 Task: Find connections with filter location Bad Dürkheim with filter topic #nowhiringwith filter profile language Spanish with filter current company Tata Consultancy Services – UK & Europe with filter school MGUniversity with filter industry Pension Funds with filter service category Packaging Design with filter keywords title Restaurant Manager
Action: Mouse moved to (563, 72)
Screenshot: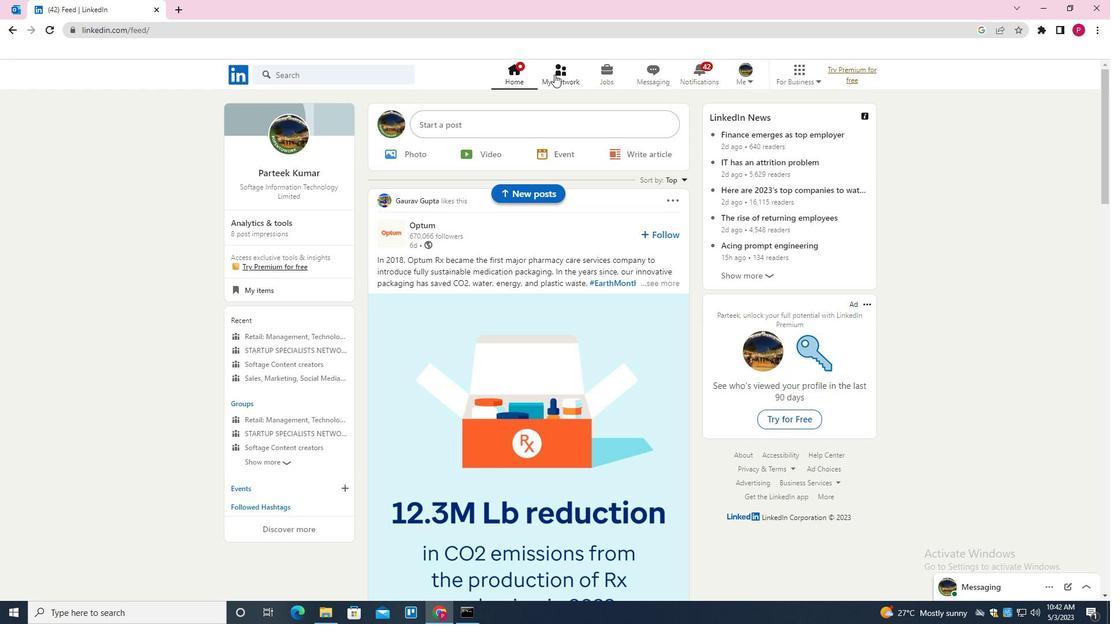 
Action: Mouse pressed left at (563, 72)
Screenshot: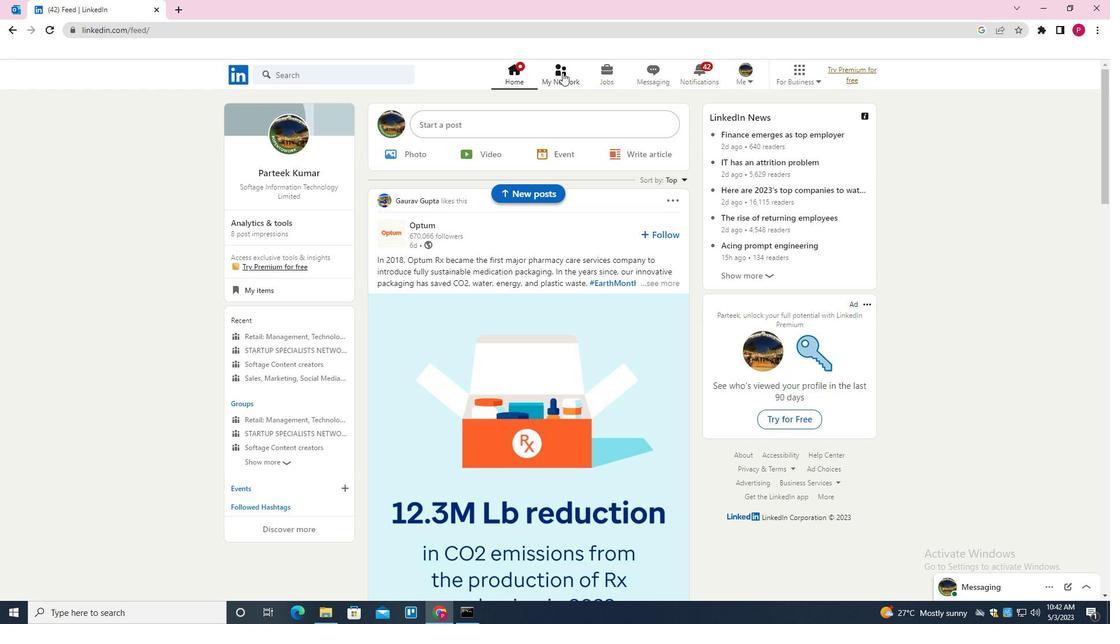 
Action: Mouse moved to (355, 137)
Screenshot: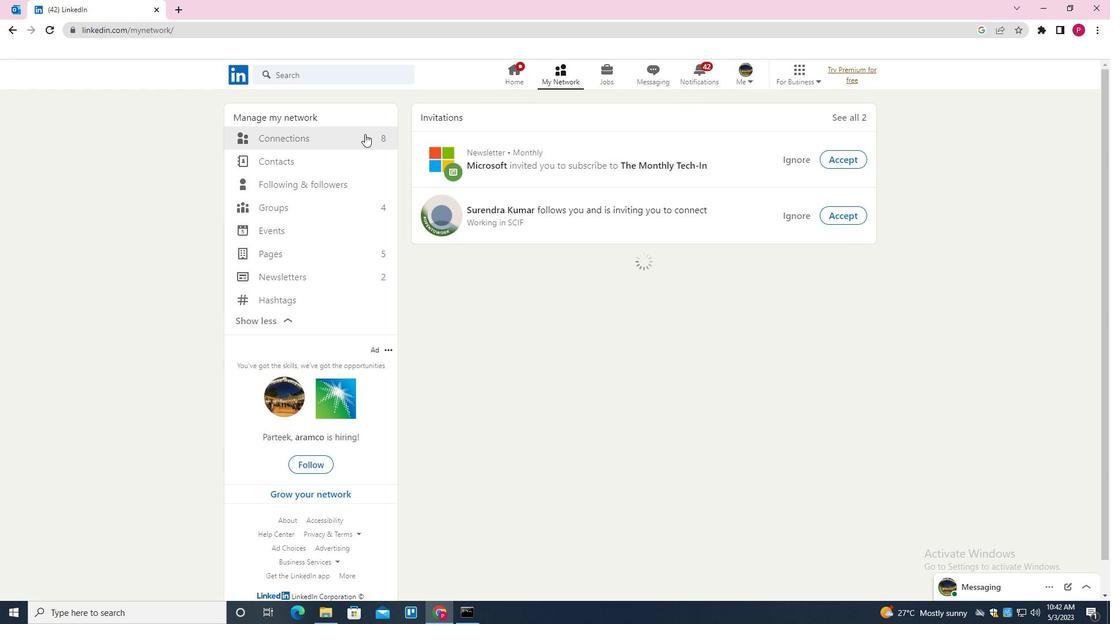 
Action: Mouse pressed left at (355, 137)
Screenshot: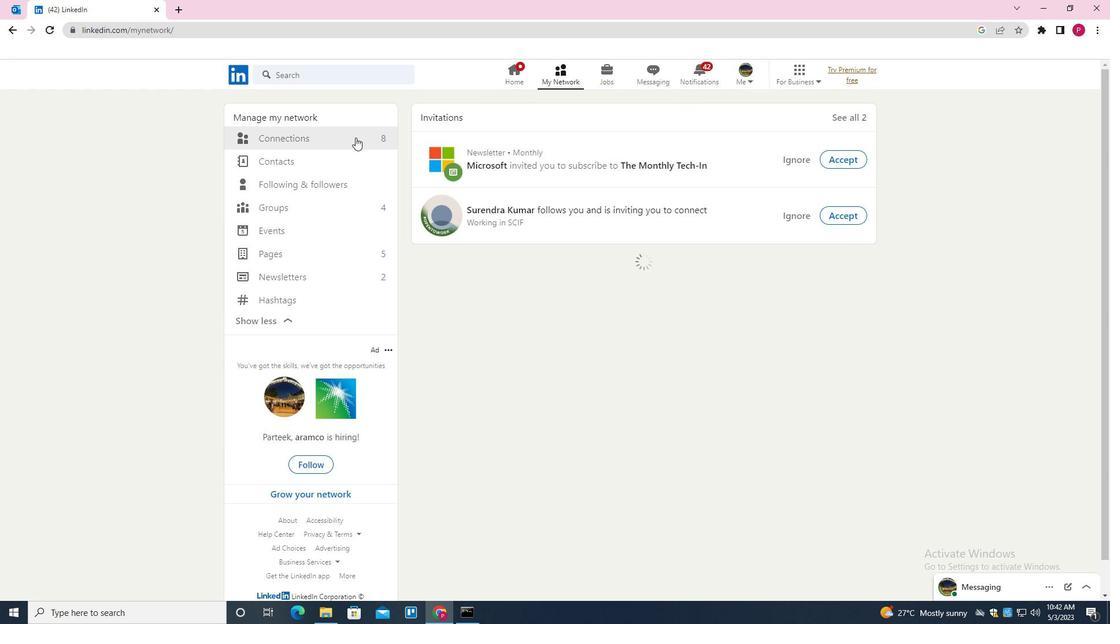 
Action: Mouse moved to (623, 141)
Screenshot: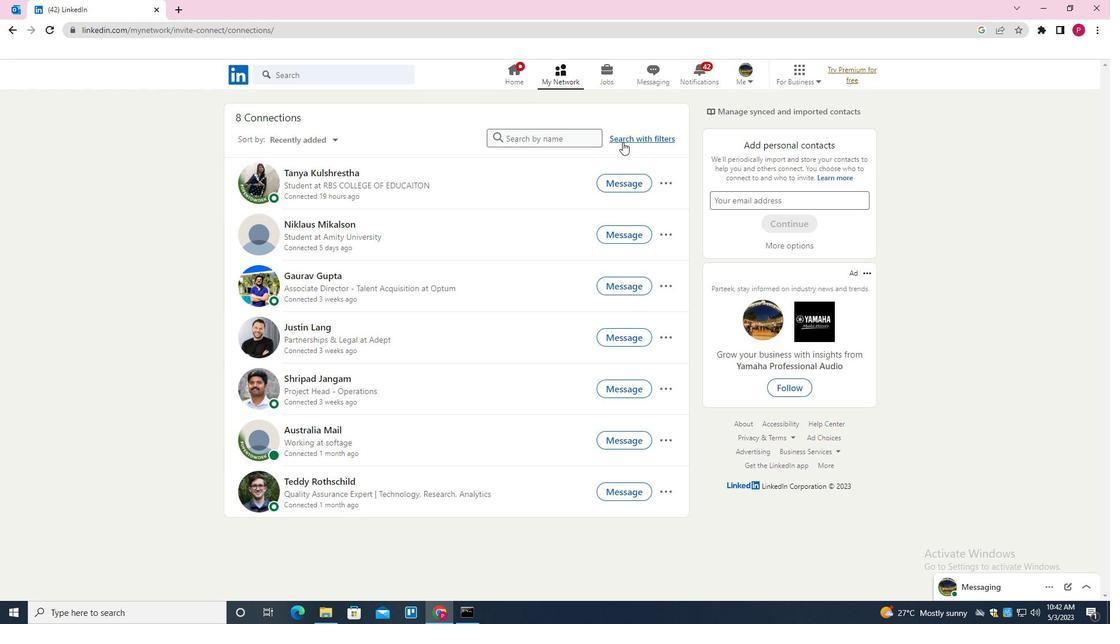 
Action: Mouse pressed left at (623, 141)
Screenshot: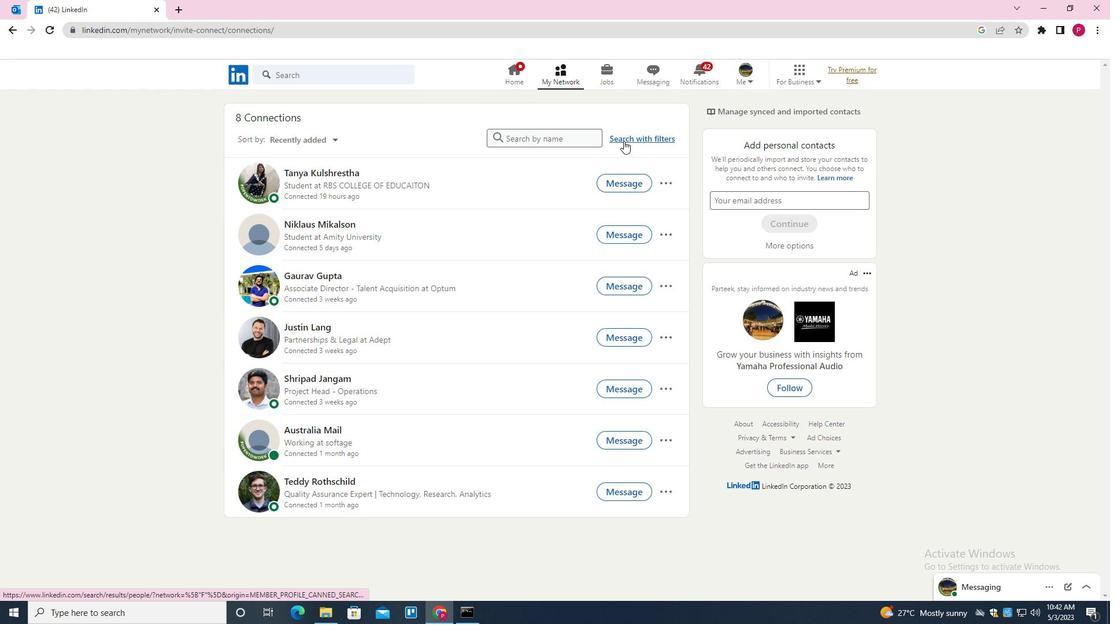 
Action: Mouse moved to (588, 106)
Screenshot: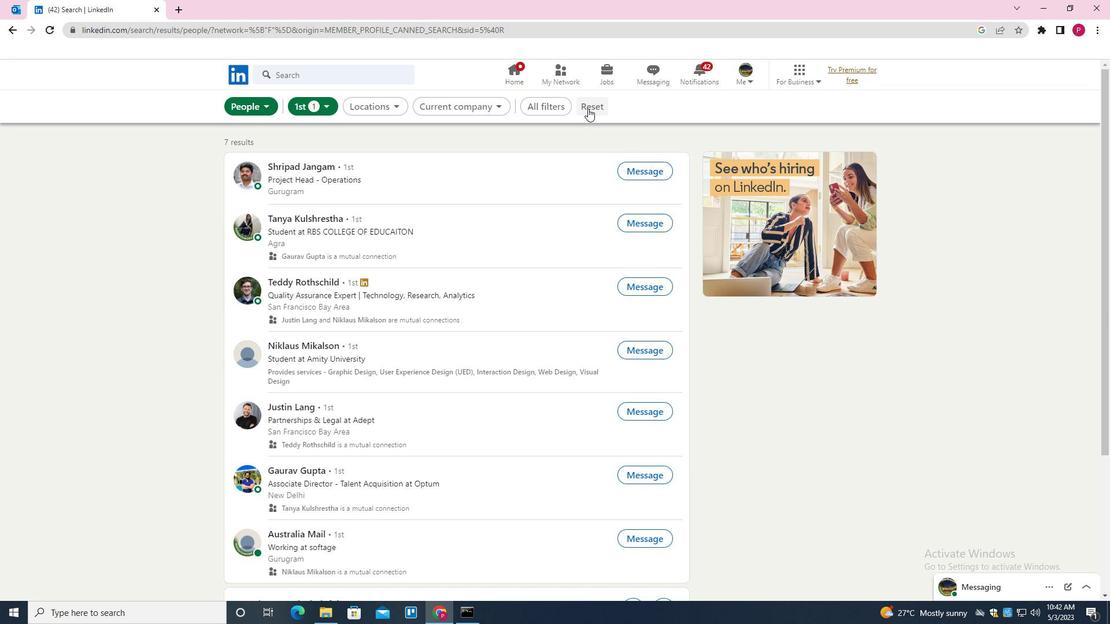 
Action: Mouse pressed left at (588, 106)
Screenshot: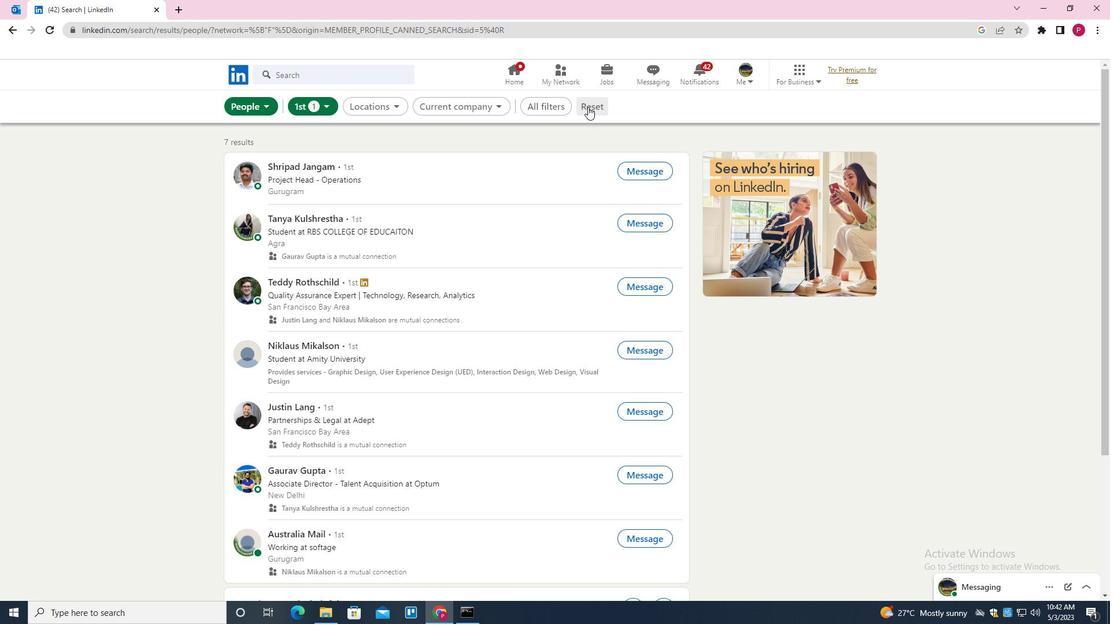 
Action: Mouse moved to (584, 108)
Screenshot: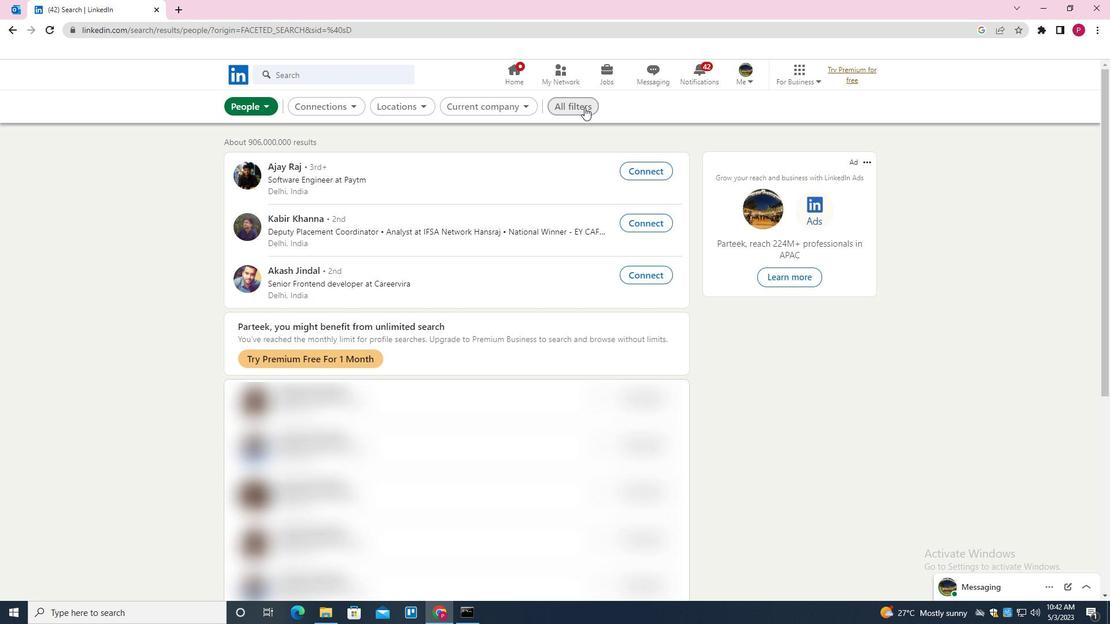 
Action: Mouse pressed left at (584, 108)
Screenshot: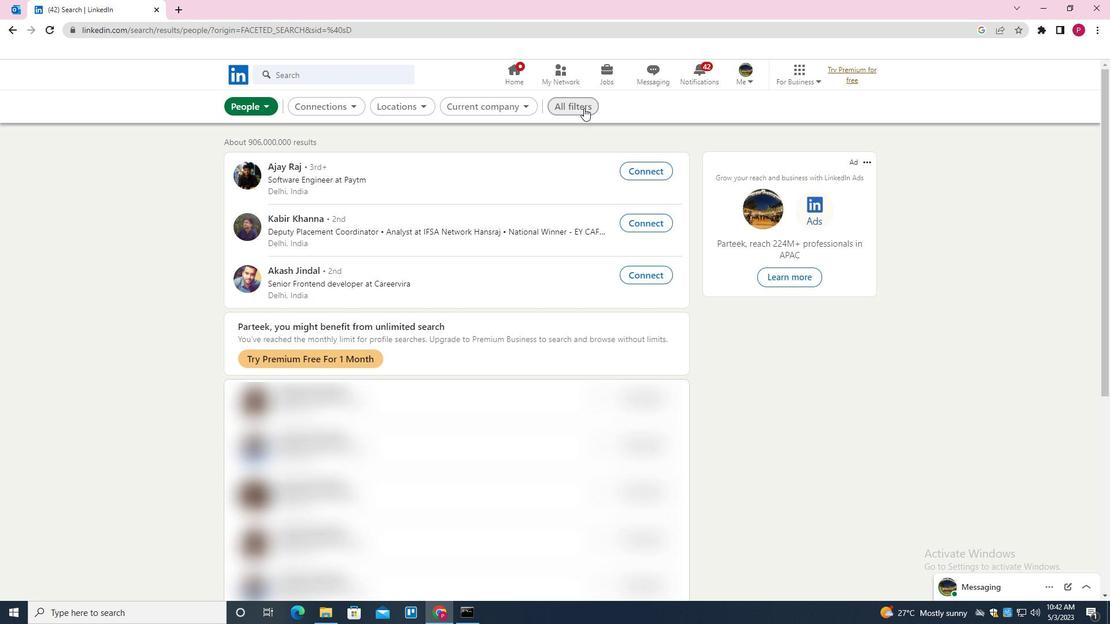 
Action: Mouse moved to (884, 227)
Screenshot: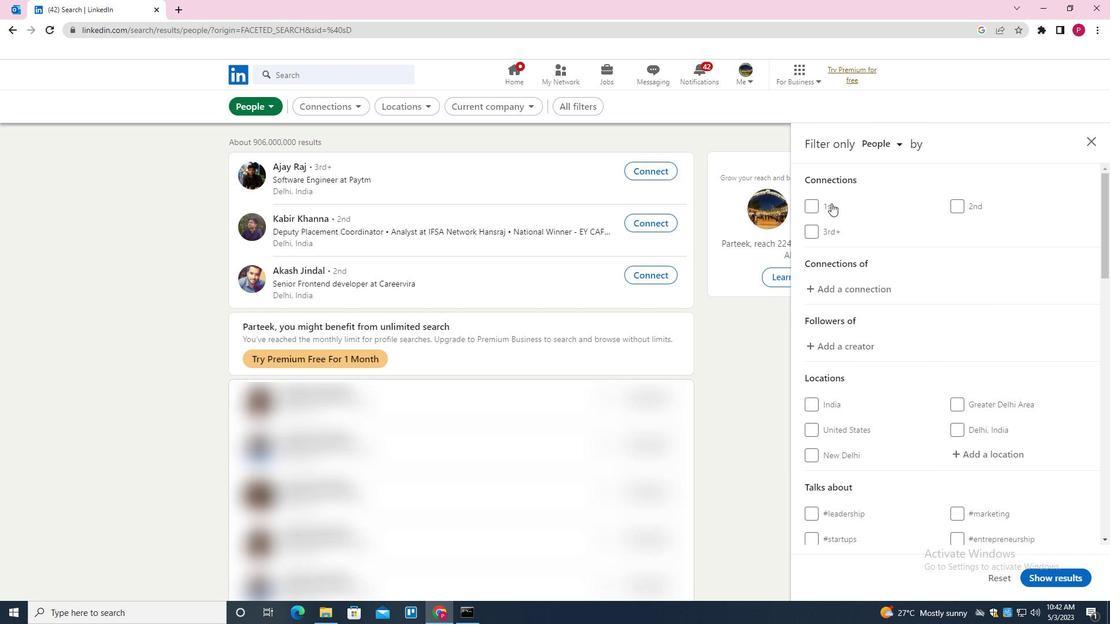 
Action: Mouse scrolled (884, 226) with delta (0, 0)
Screenshot: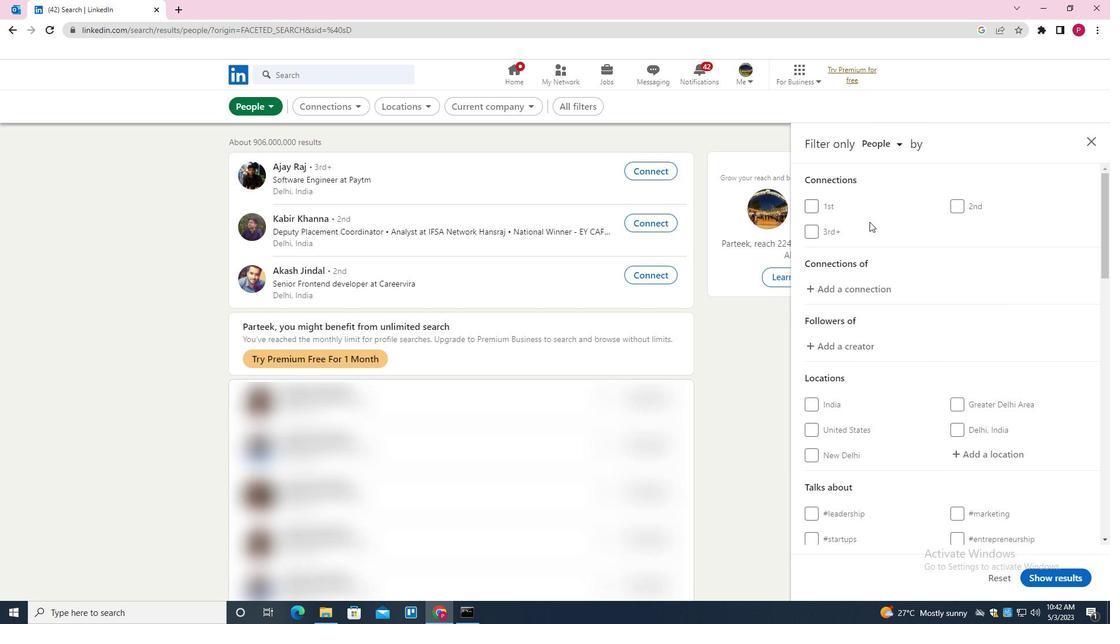 
Action: Mouse moved to (885, 228)
Screenshot: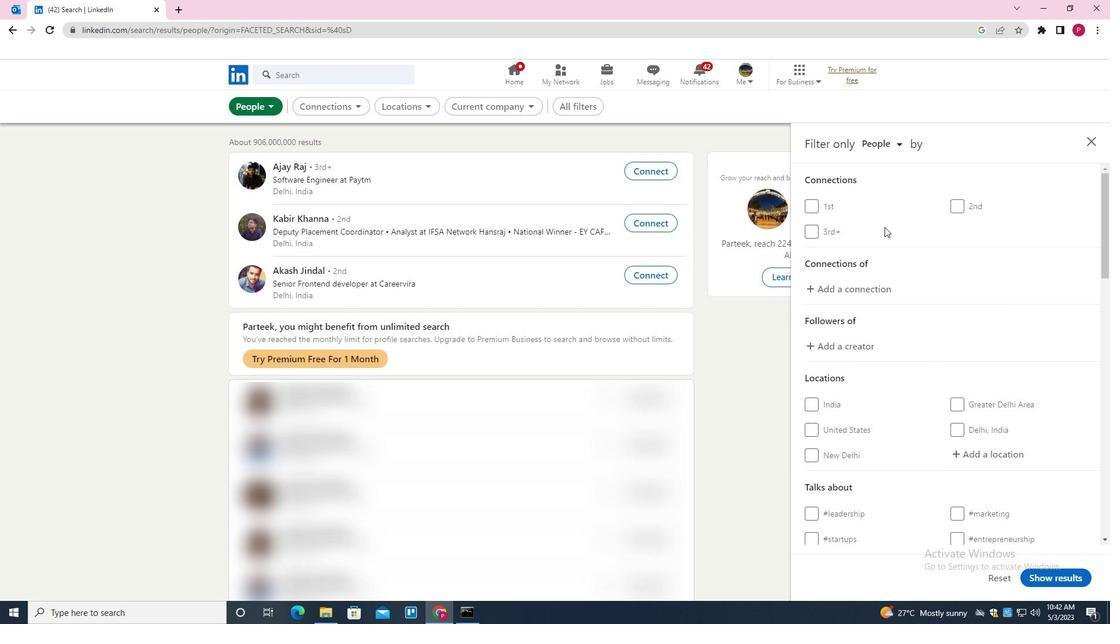 
Action: Mouse scrolled (885, 228) with delta (0, 0)
Screenshot: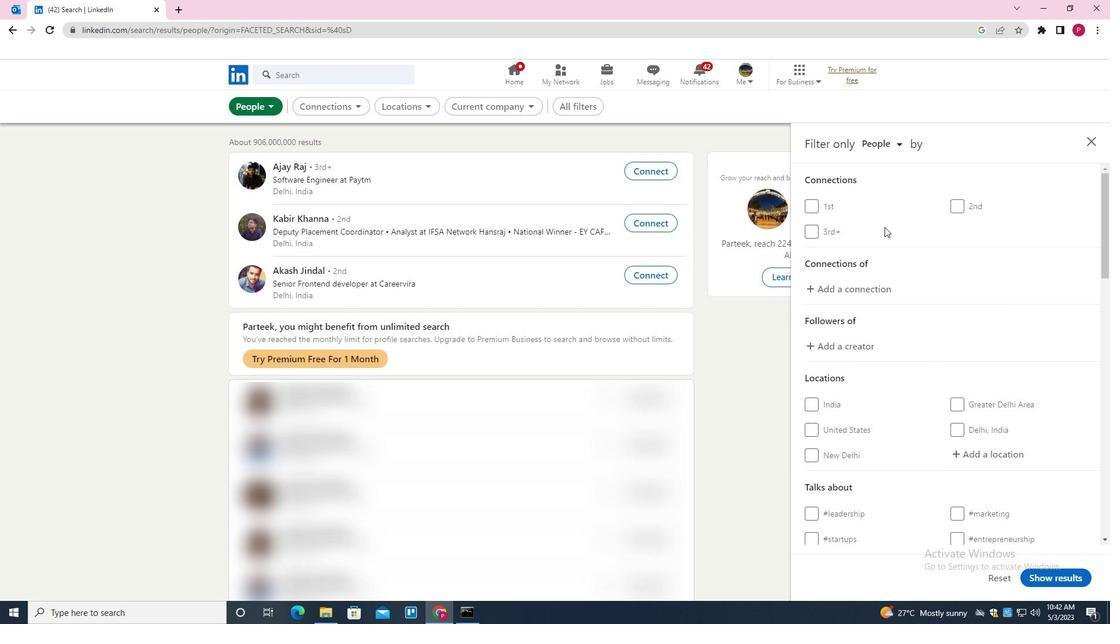 
Action: Mouse moved to (984, 340)
Screenshot: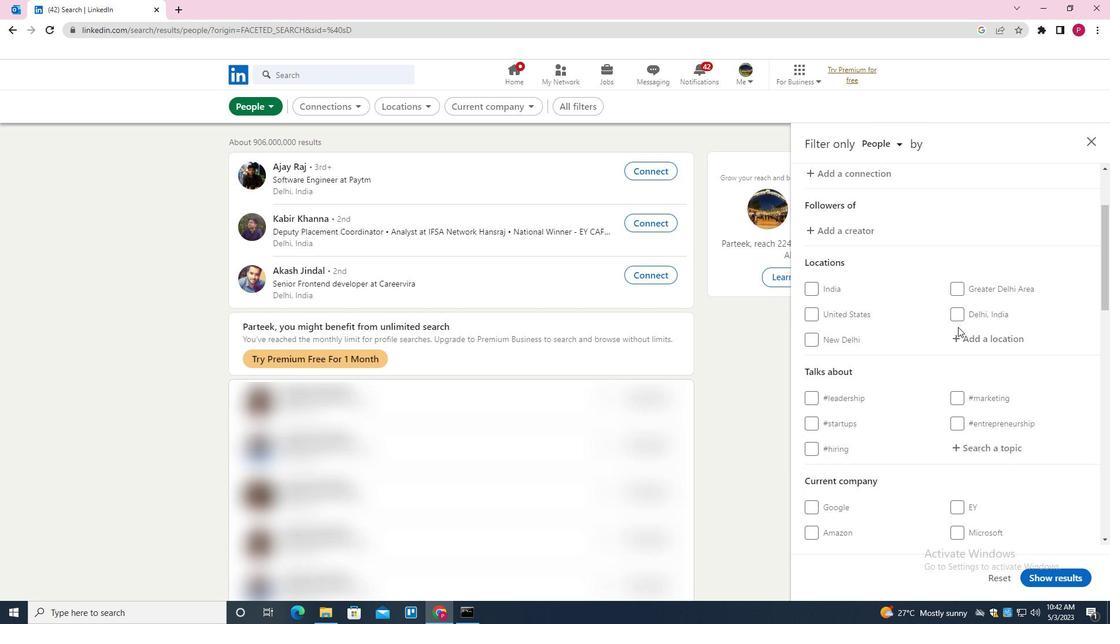 
Action: Mouse pressed left at (984, 340)
Screenshot: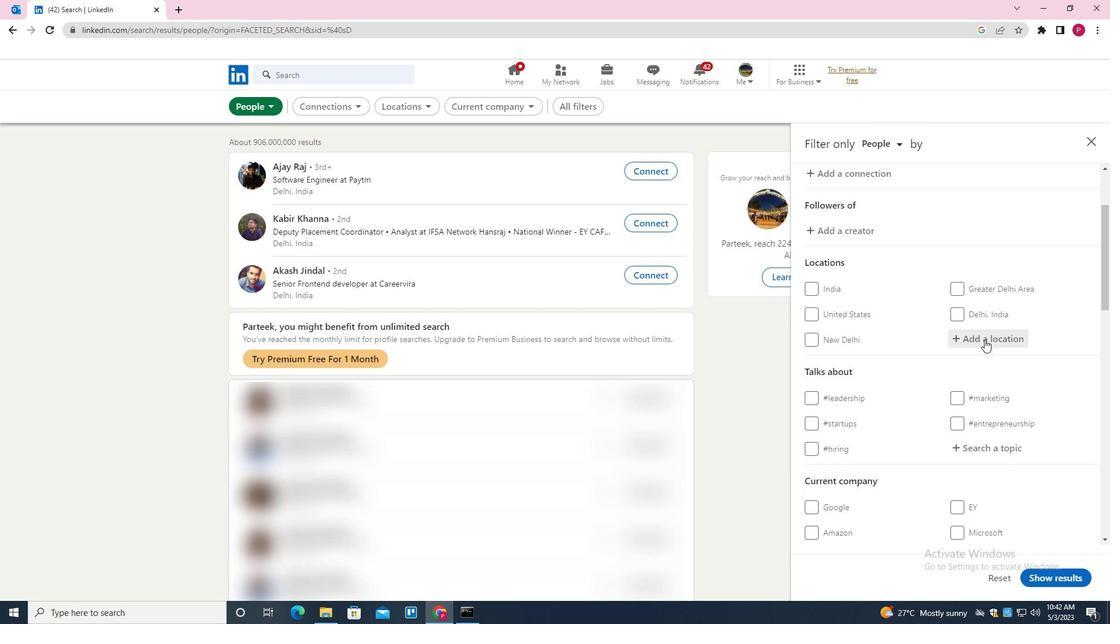 
Action: Mouse moved to (985, 340)
Screenshot: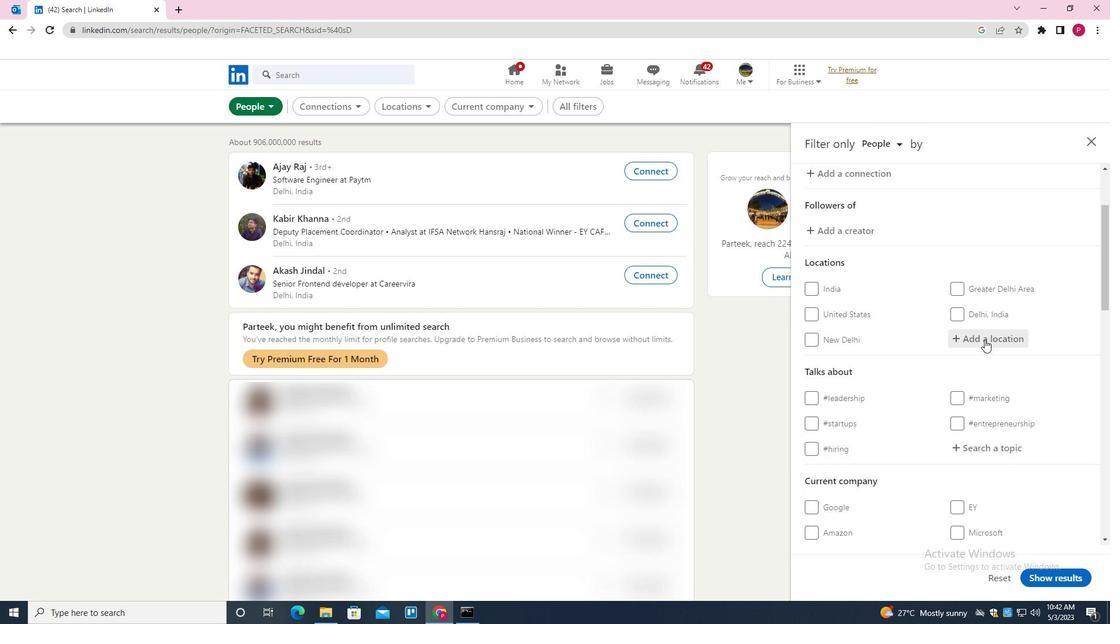 
Action: Key pressed <Key.shift>BAD<Key.space><Key.shift><Key.shift><Key.shift><Key.shift><Key.shift><Key.shift><Key.shift><Key.shift><Key.shift><Key.shift>DI<Key.backspace>UR<Key.down><Key.enter>
Screenshot: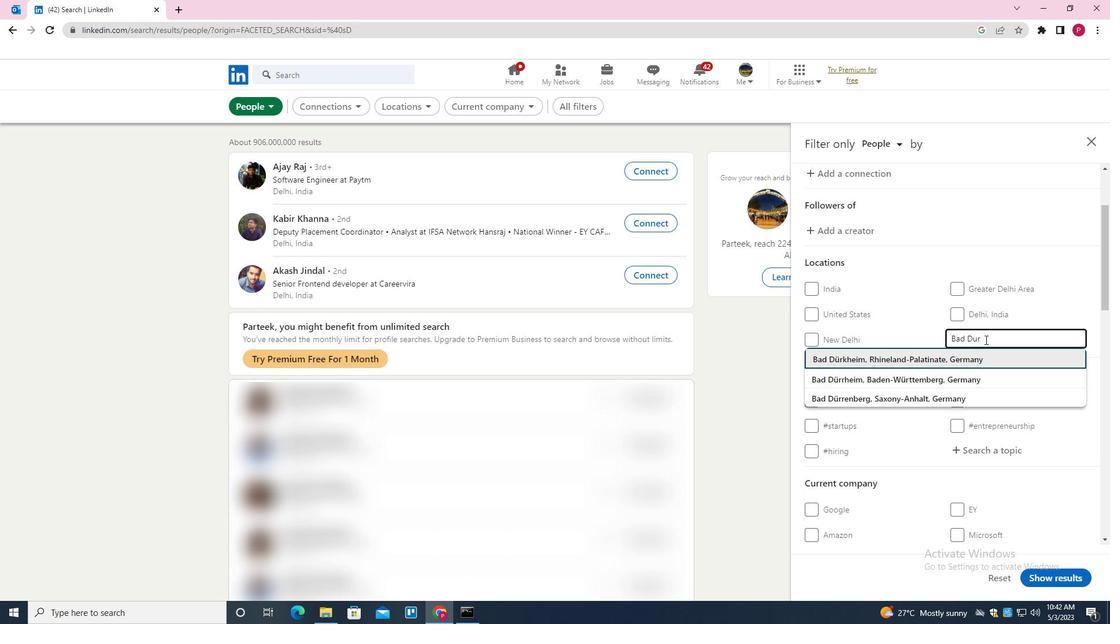 
Action: Mouse moved to (942, 304)
Screenshot: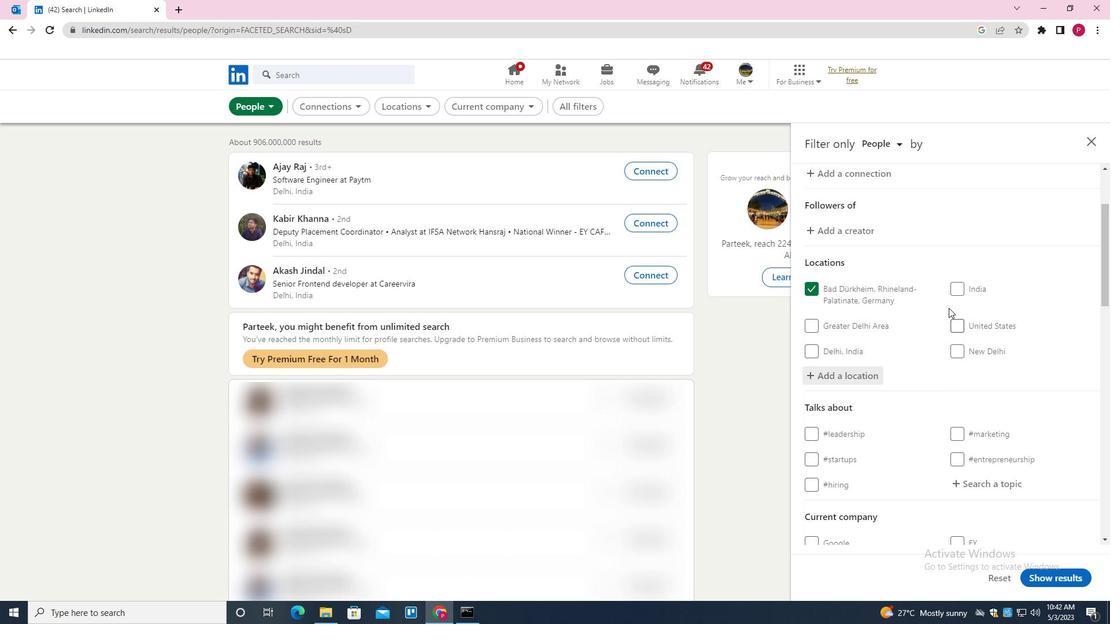 
Action: Mouse scrolled (942, 304) with delta (0, 0)
Screenshot: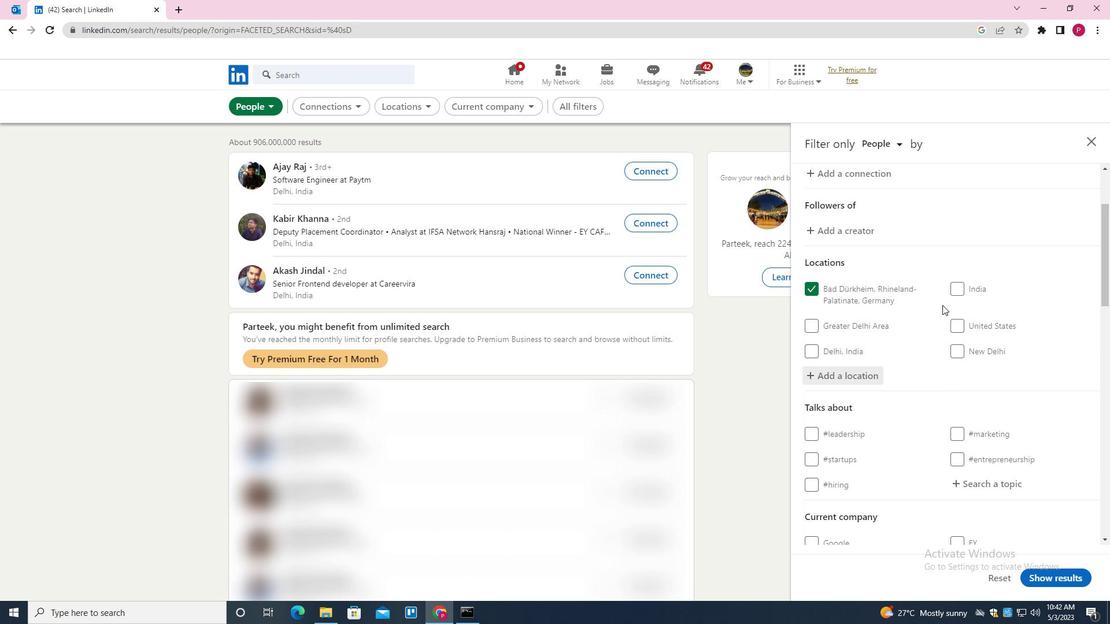 
Action: Mouse moved to (942, 305)
Screenshot: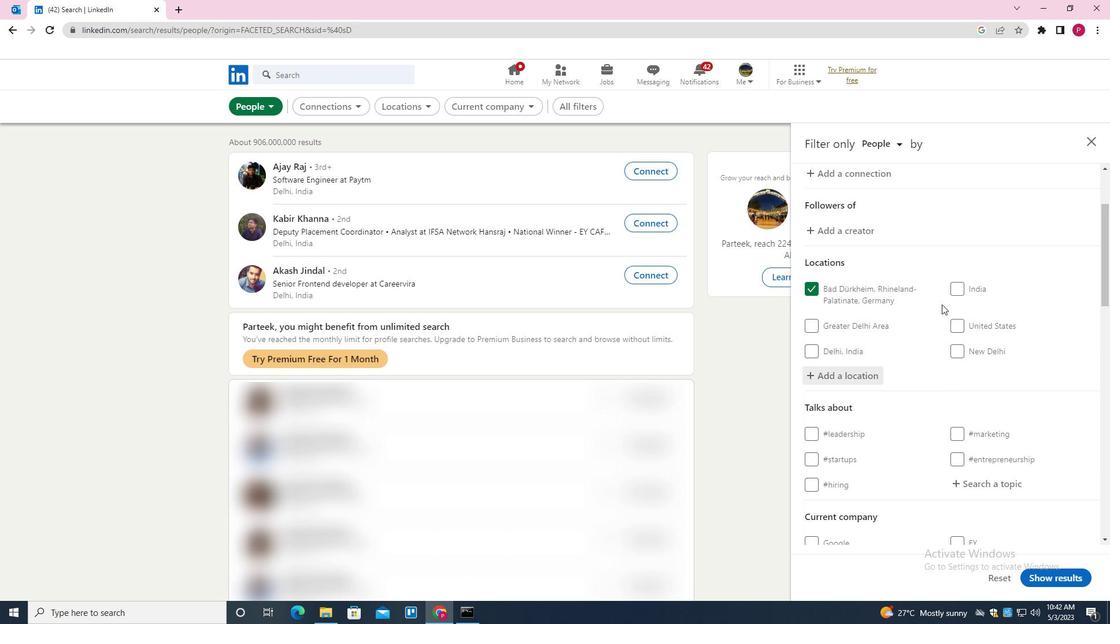 
Action: Mouse scrolled (942, 305) with delta (0, 0)
Screenshot: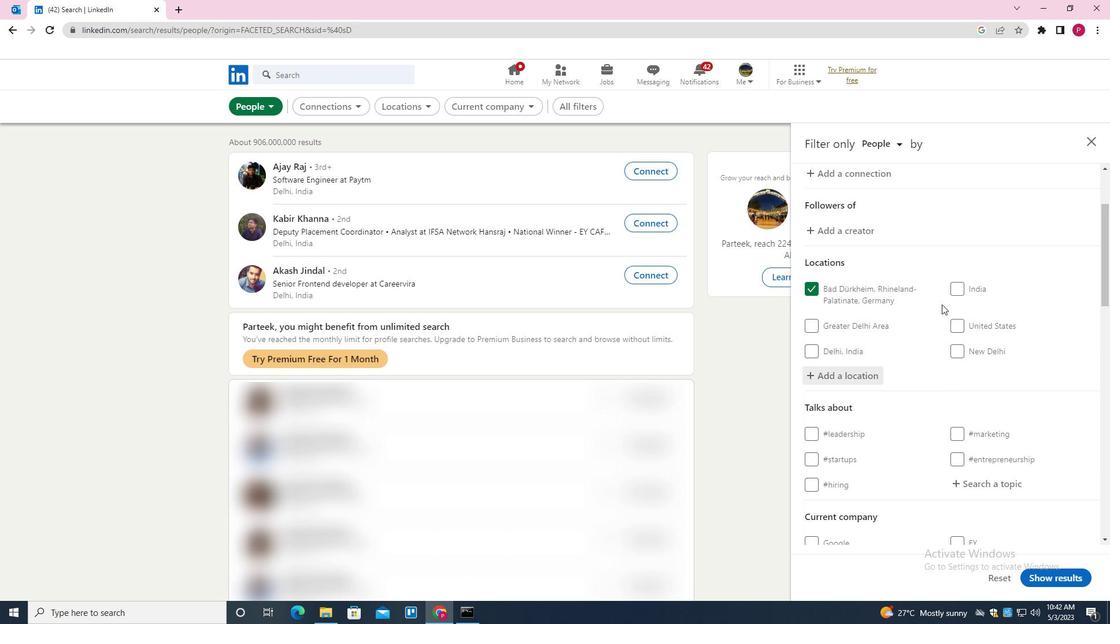 
Action: Mouse moved to (942, 307)
Screenshot: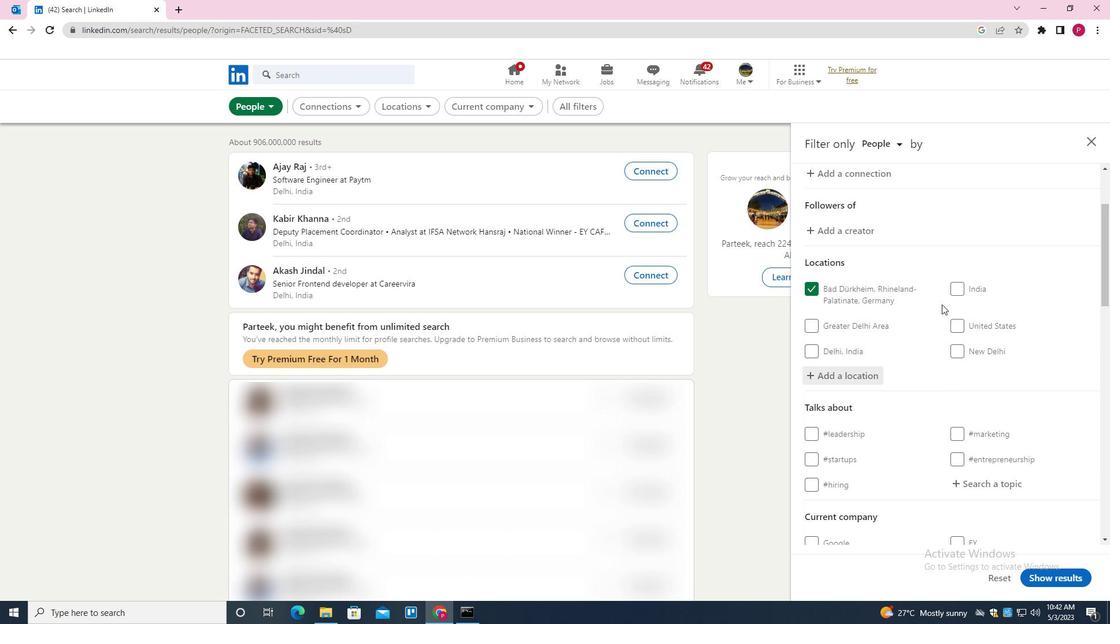 
Action: Mouse scrolled (942, 306) with delta (0, 0)
Screenshot: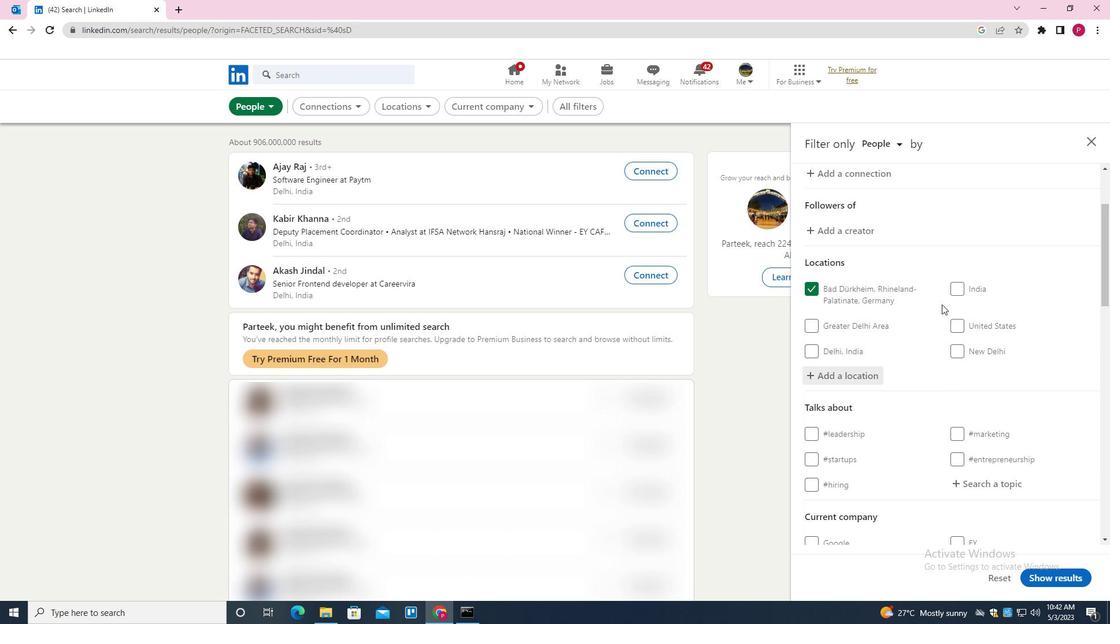
Action: Mouse moved to (978, 310)
Screenshot: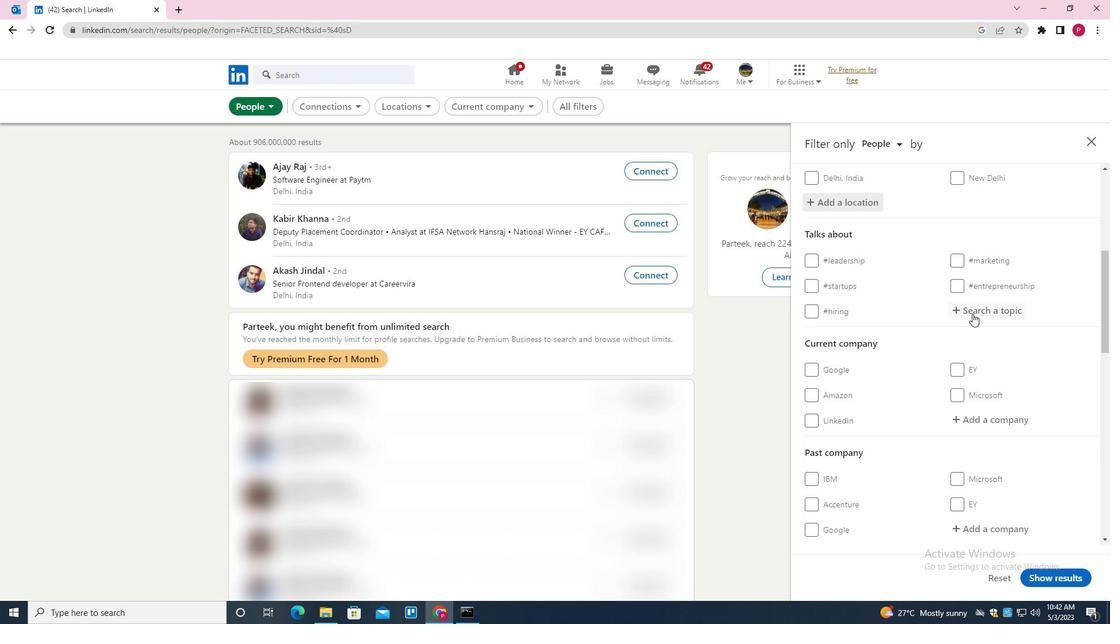 
Action: Mouse pressed left at (978, 310)
Screenshot: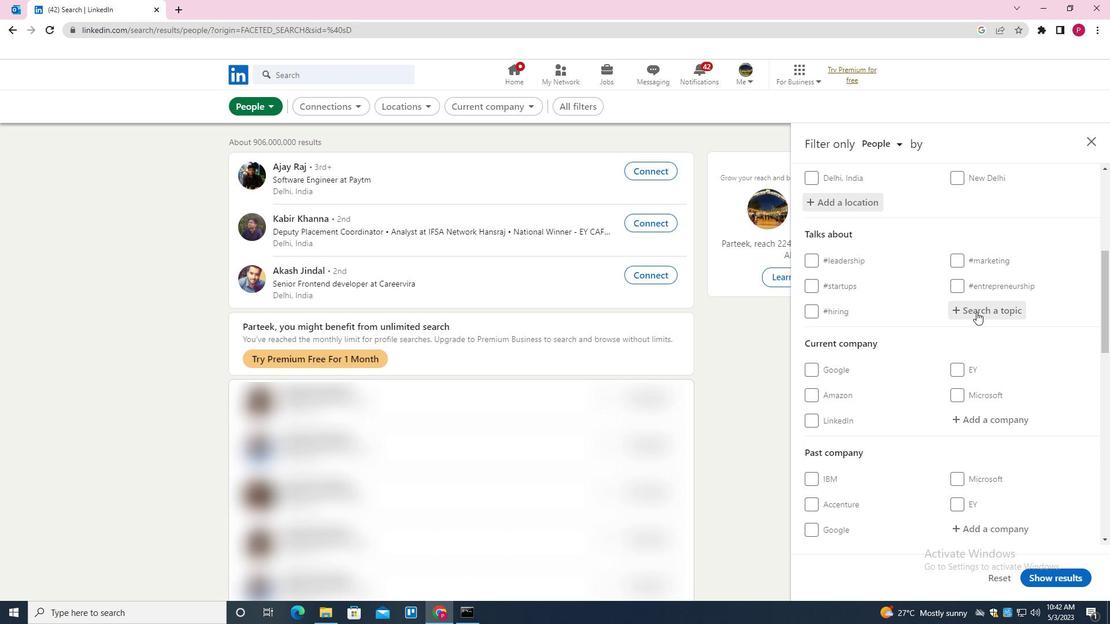 
Action: Key pressed NOWHIRING<Key.down><Key.enter>
Screenshot: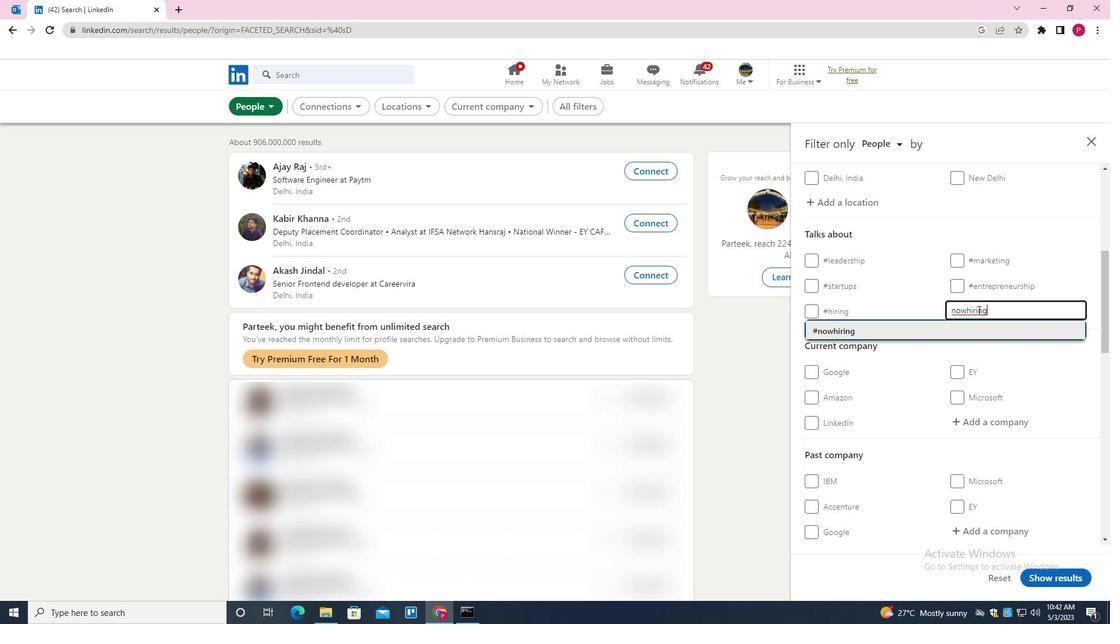 
Action: Mouse moved to (966, 317)
Screenshot: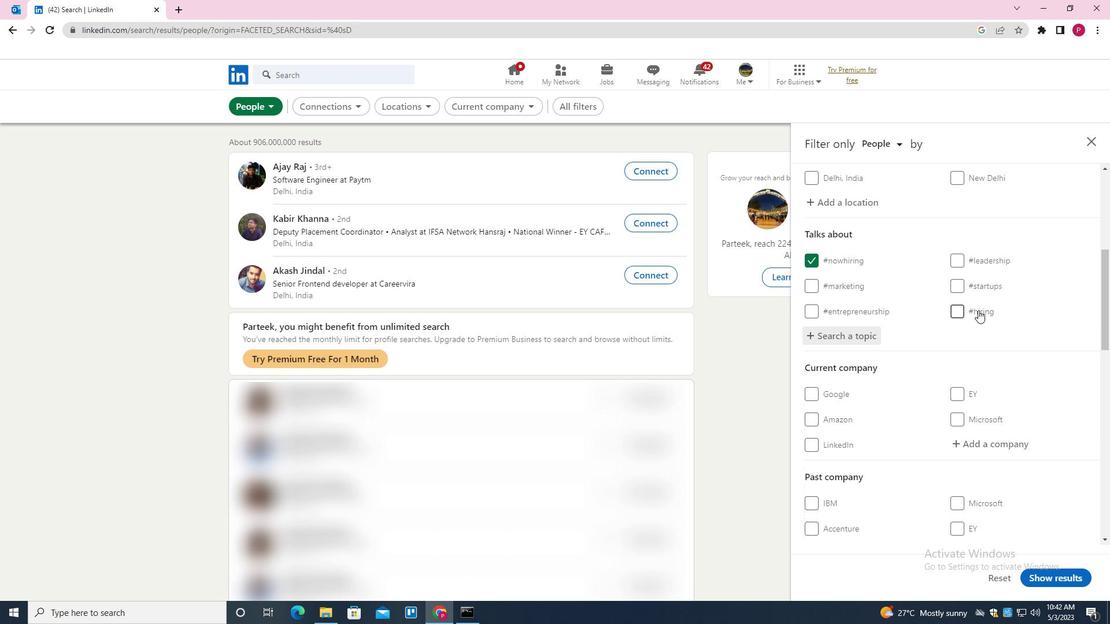 
Action: Mouse scrolled (966, 316) with delta (0, 0)
Screenshot: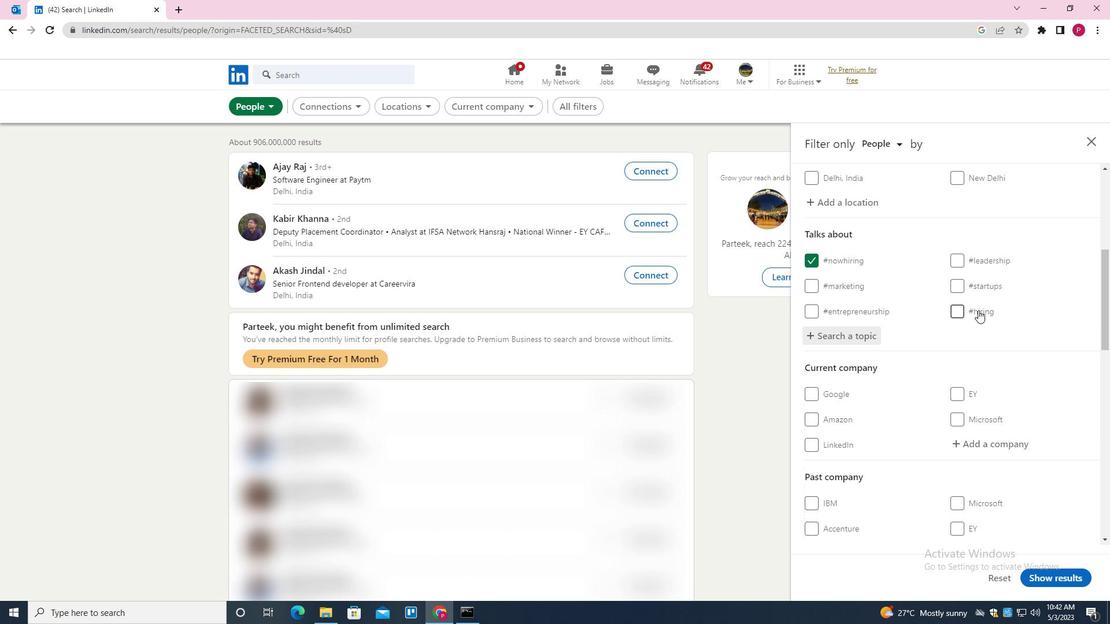 
Action: Mouse moved to (957, 324)
Screenshot: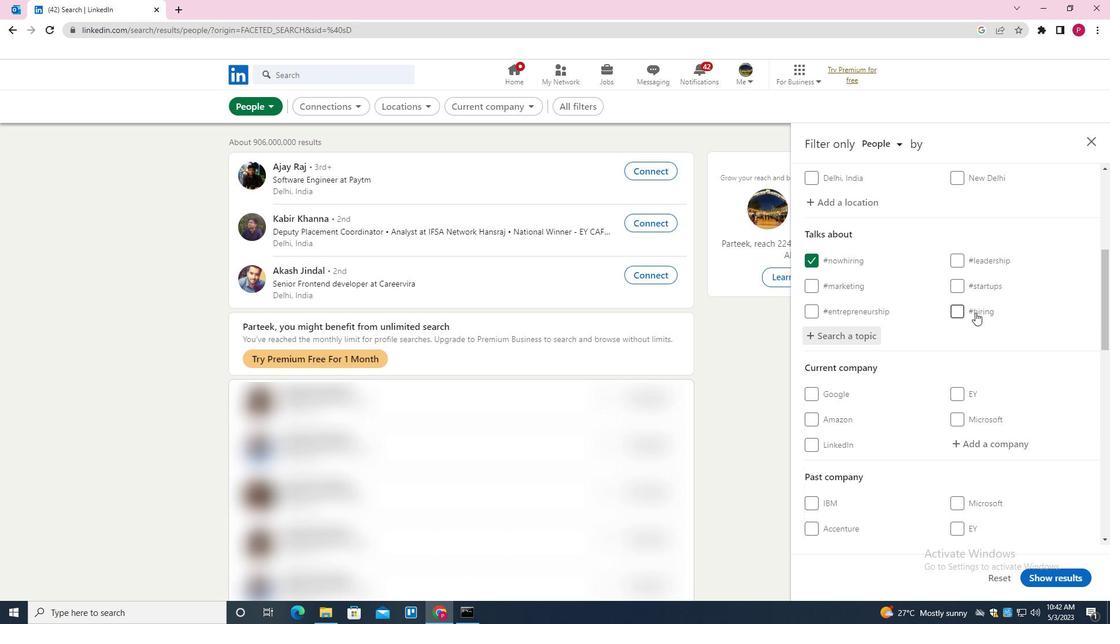 
Action: Mouse scrolled (957, 323) with delta (0, 0)
Screenshot: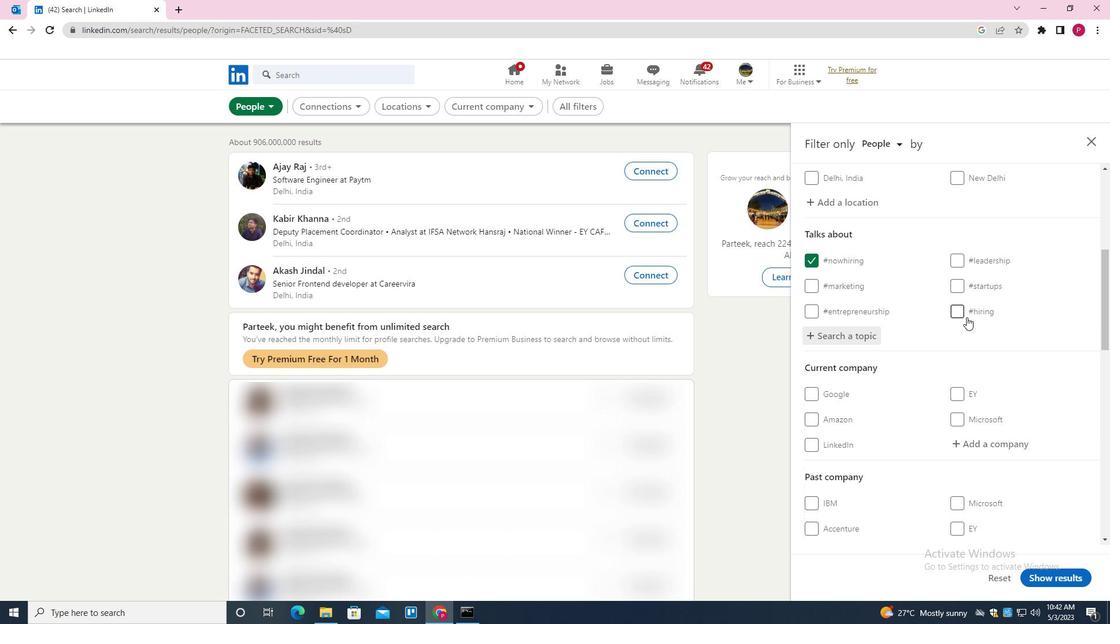 
Action: Mouse moved to (947, 327)
Screenshot: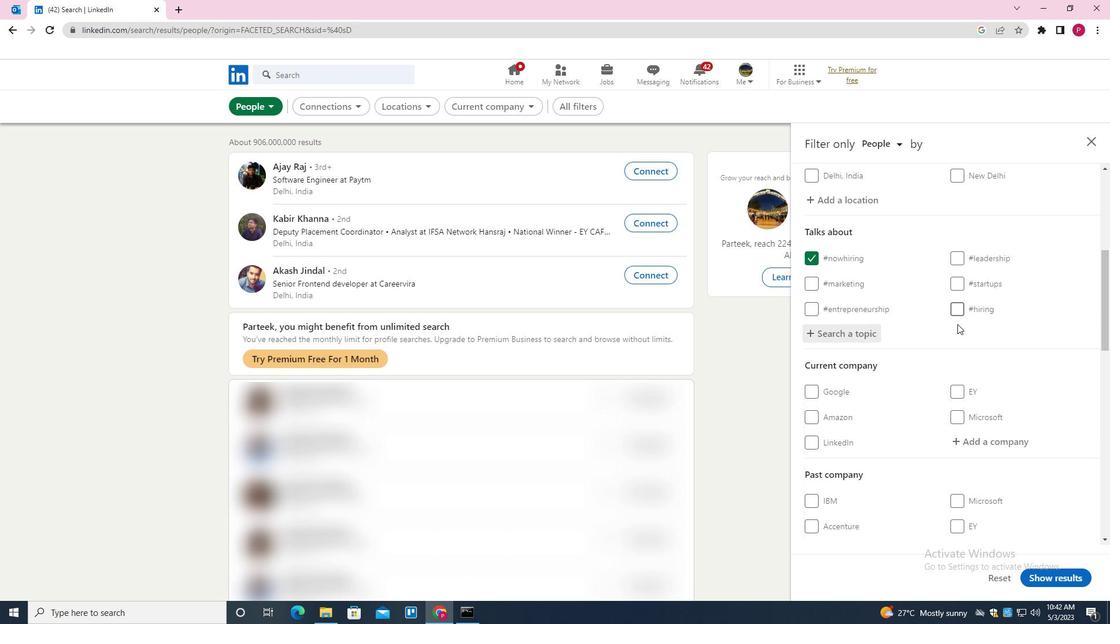 
Action: Mouse scrolled (947, 326) with delta (0, 0)
Screenshot: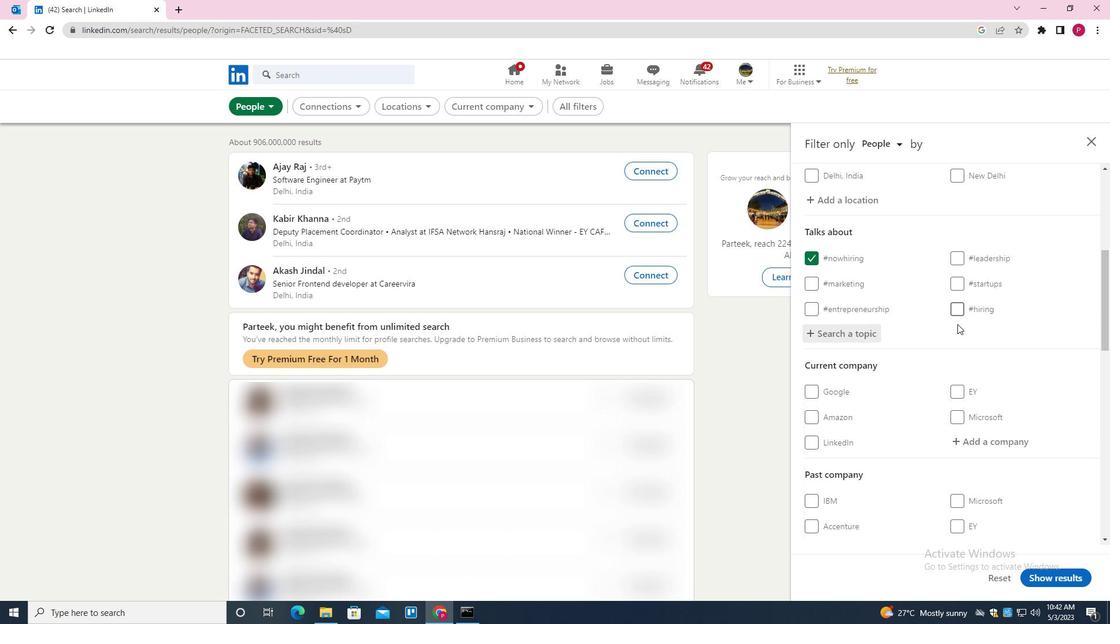 
Action: Mouse moved to (940, 329)
Screenshot: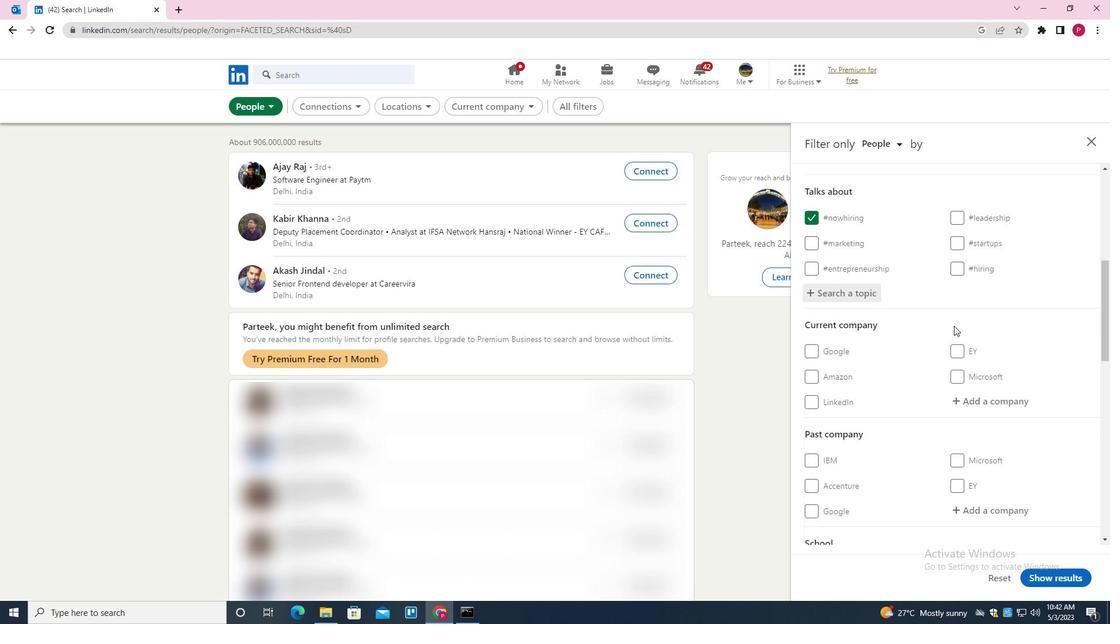 
Action: Mouse scrolled (940, 328) with delta (0, 0)
Screenshot: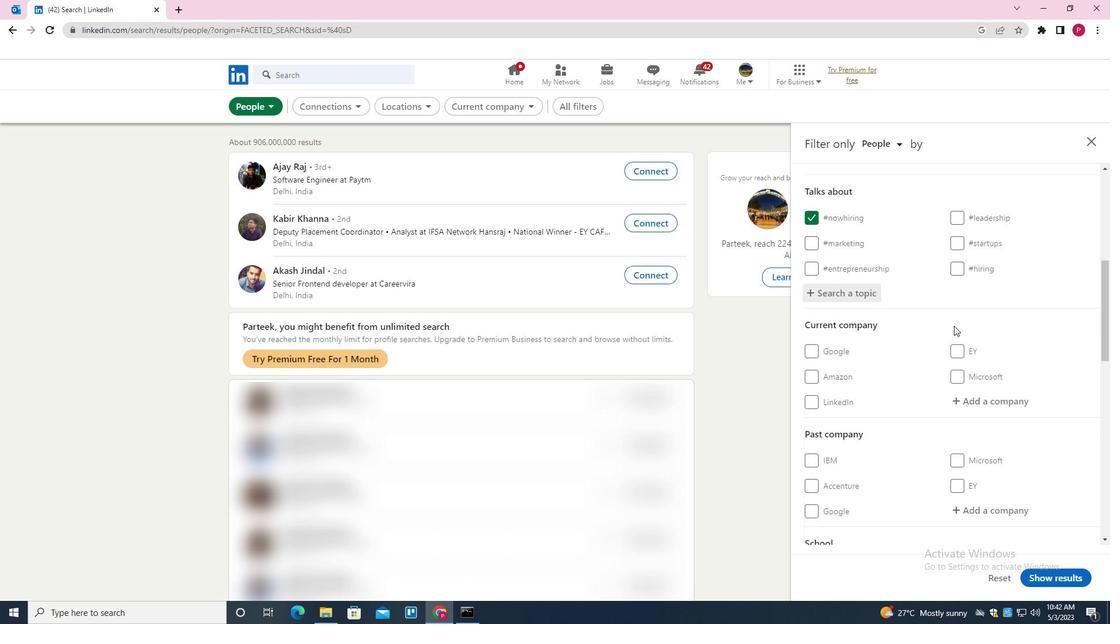 
Action: Mouse moved to (909, 338)
Screenshot: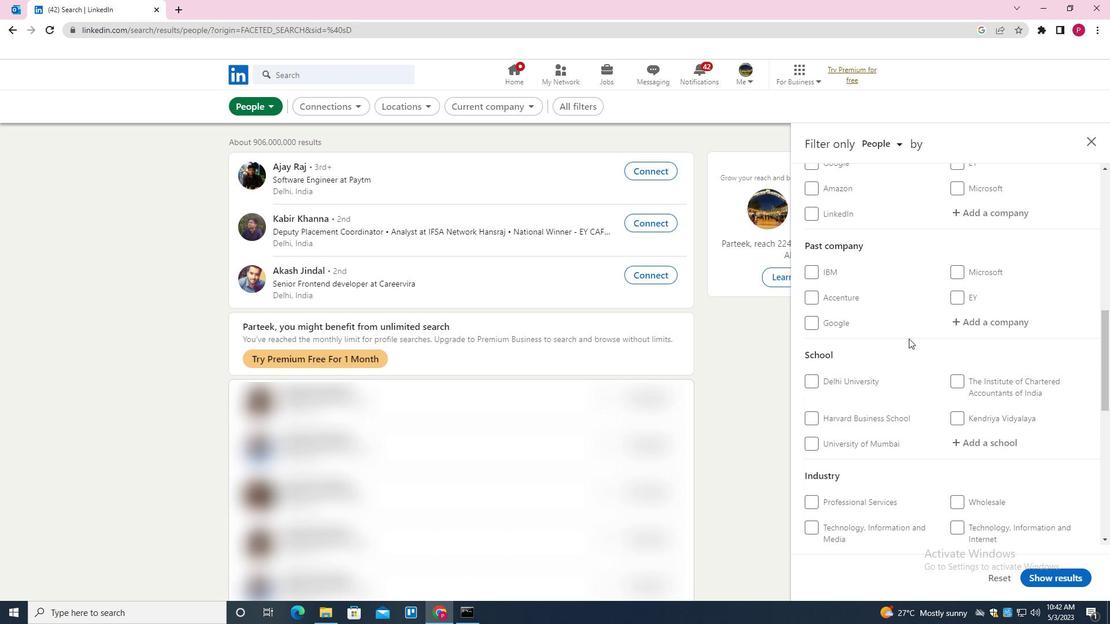 
Action: Mouse scrolled (909, 338) with delta (0, 0)
Screenshot: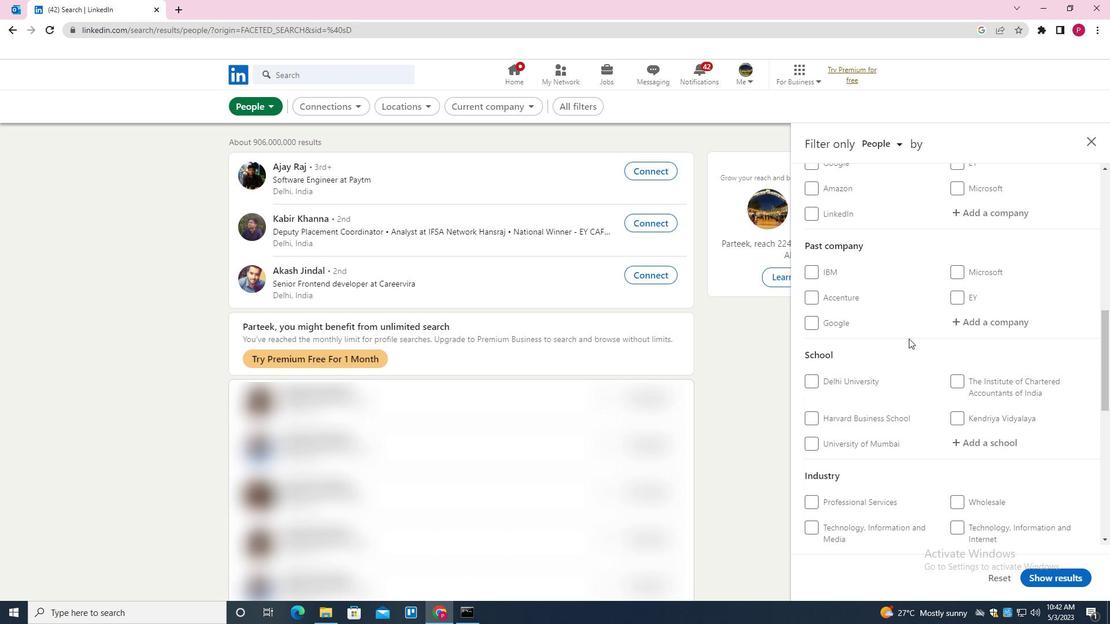 
Action: Mouse scrolled (909, 338) with delta (0, 0)
Screenshot: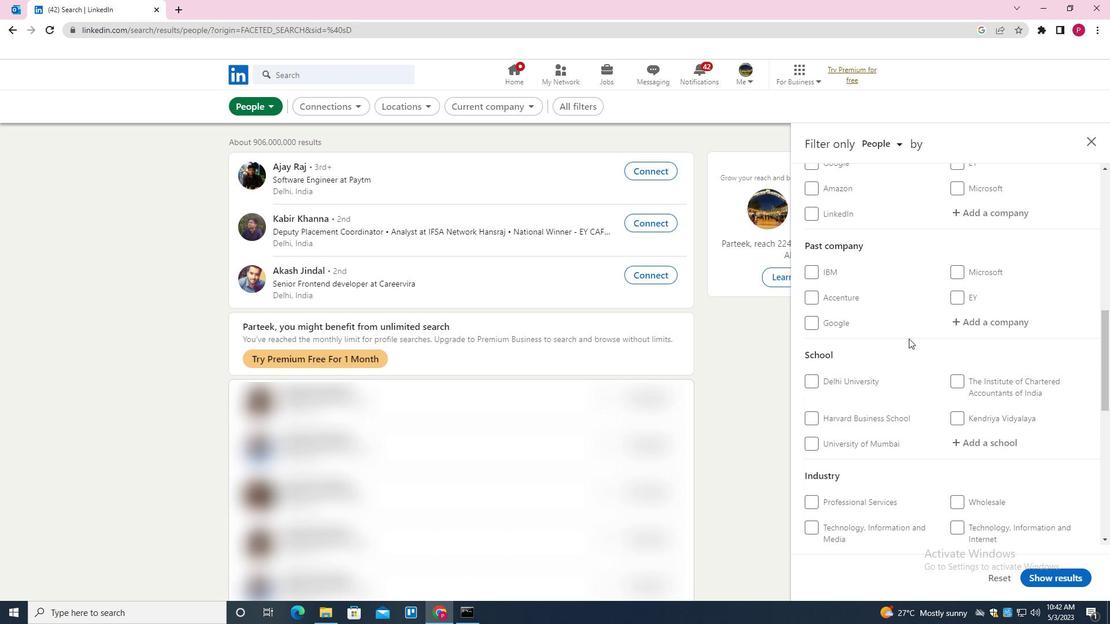 
Action: Mouse scrolled (909, 338) with delta (0, 0)
Screenshot: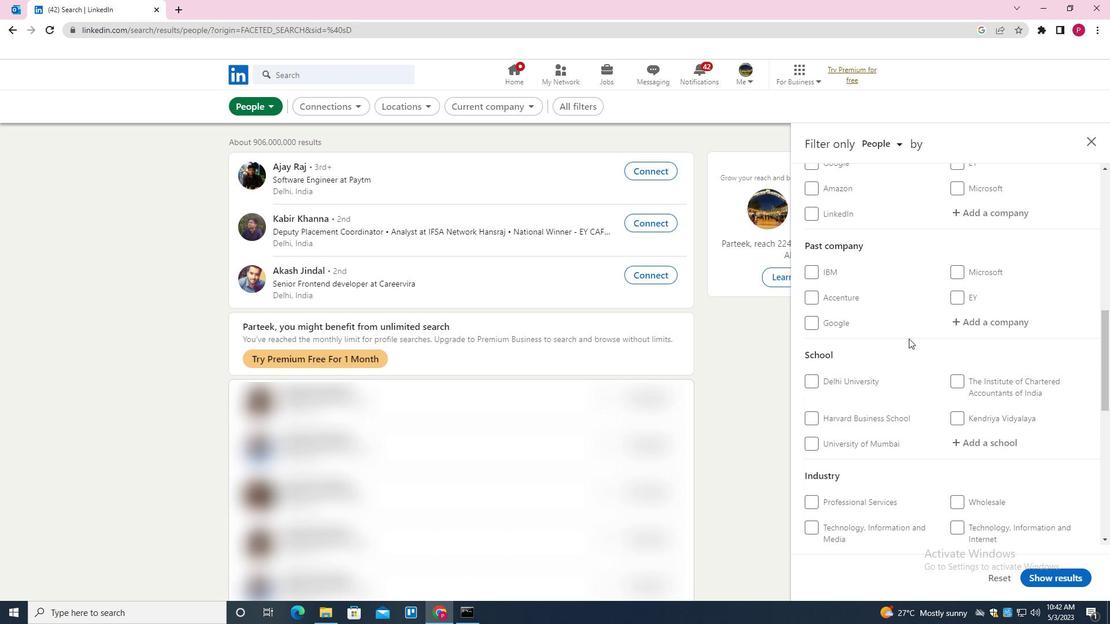
Action: Mouse scrolled (909, 338) with delta (0, 0)
Screenshot: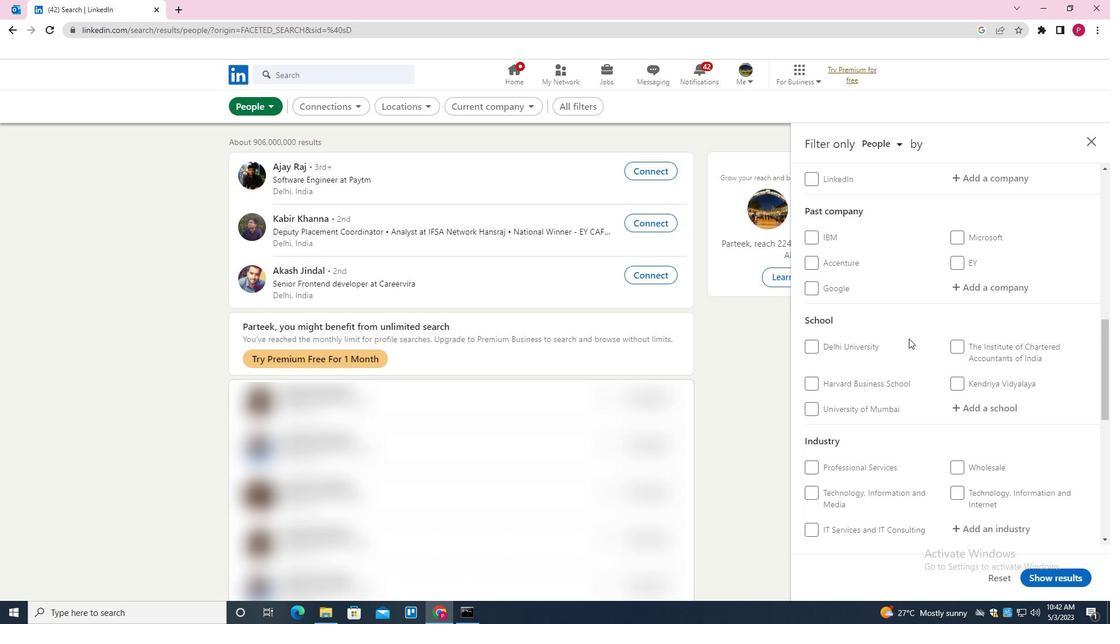 
Action: Mouse scrolled (909, 338) with delta (0, 0)
Screenshot: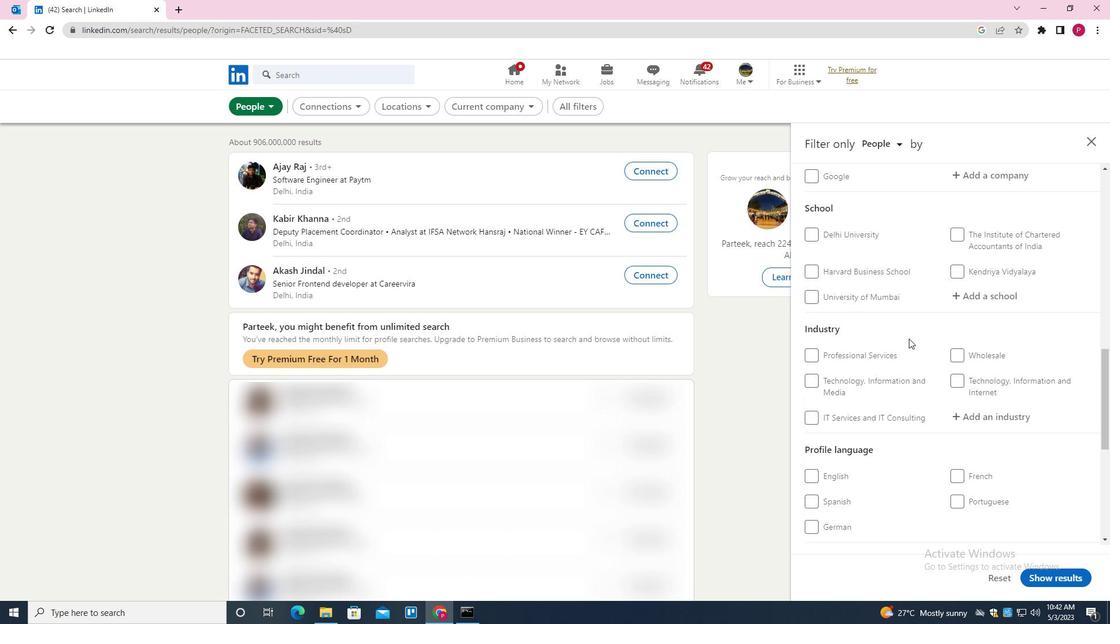 
Action: Mouse moved to (844, 361)
Screenshot: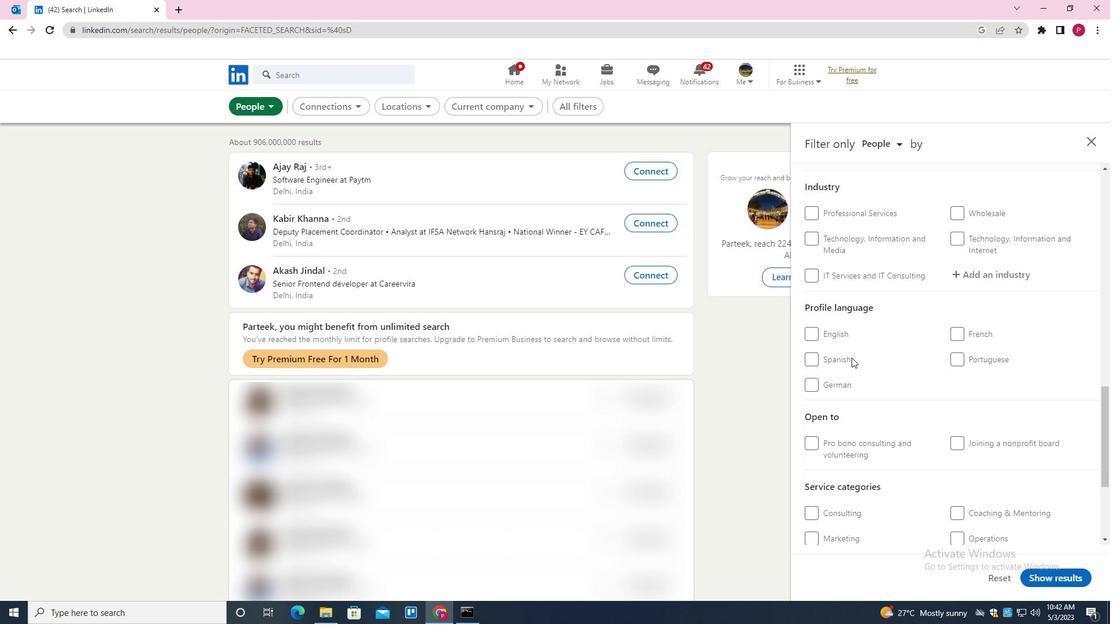 
Action: Mouse pressed left at (844, 361)
Screenshot: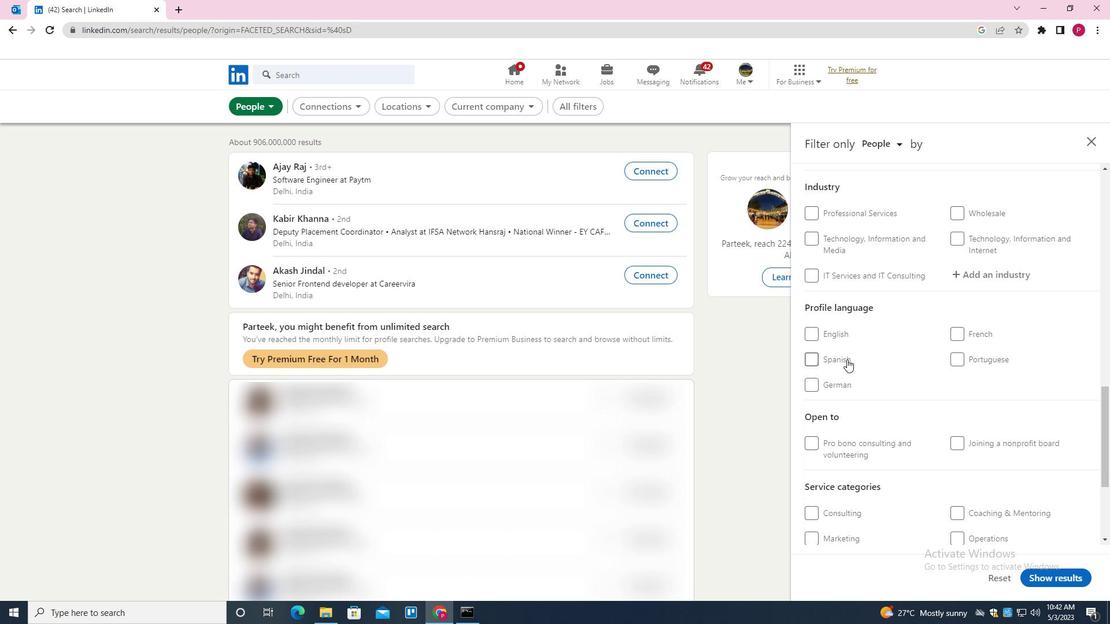 
Action: Mouse moved to (882, 364)
Screenshot: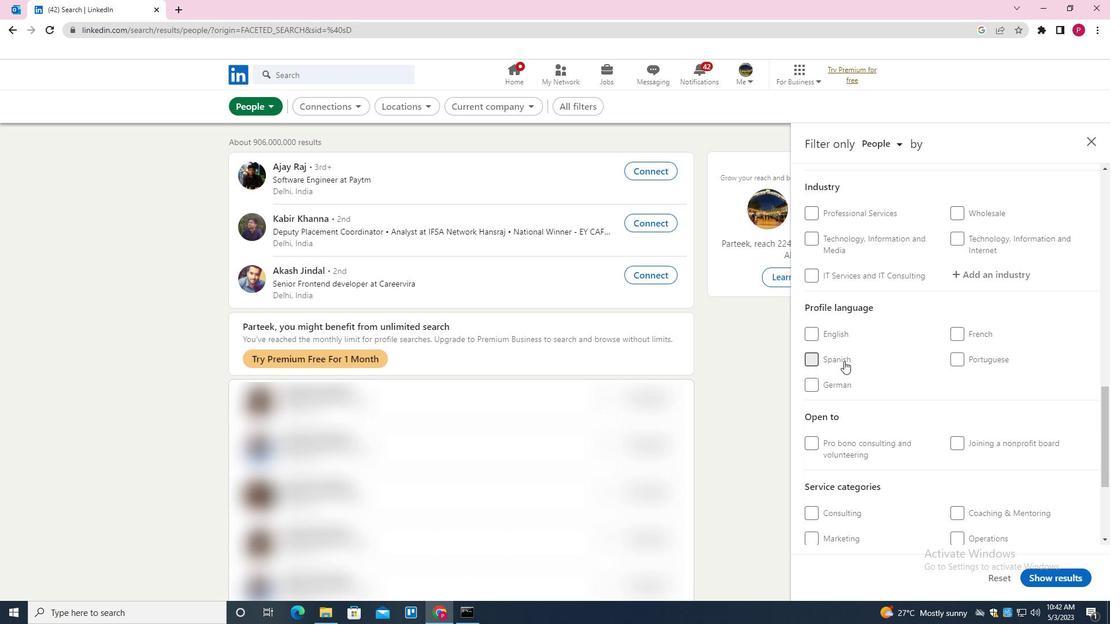 
Action: Mouse scrolled (882, 364) with delta (0, 0)
Screenshot: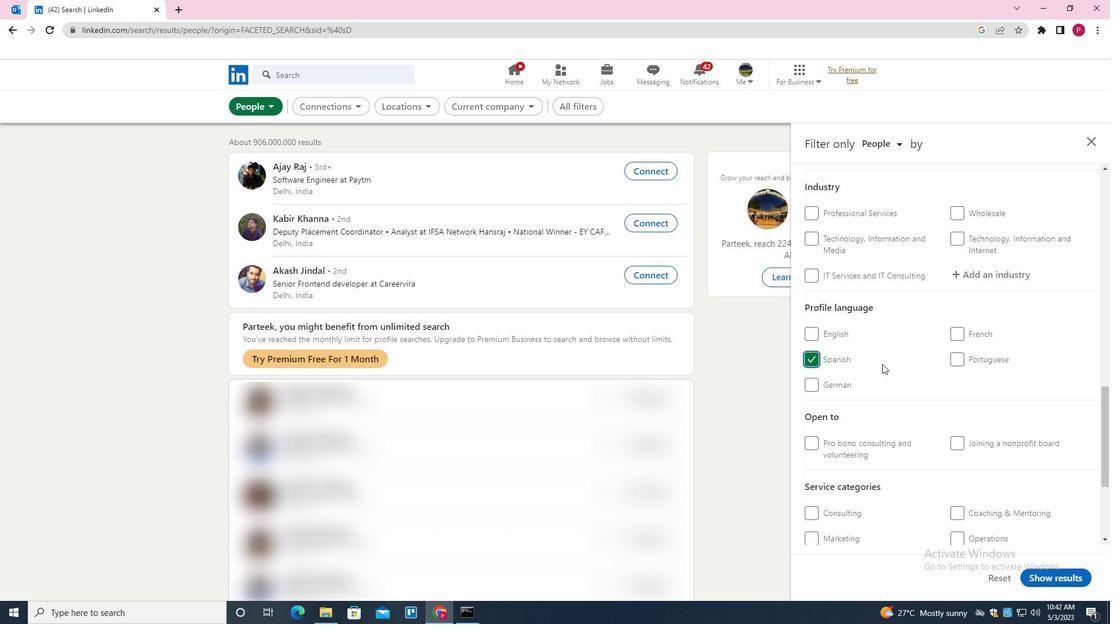 
Action: Mouse scrolled (882, 364) with delta (0, 0)
Screenshot: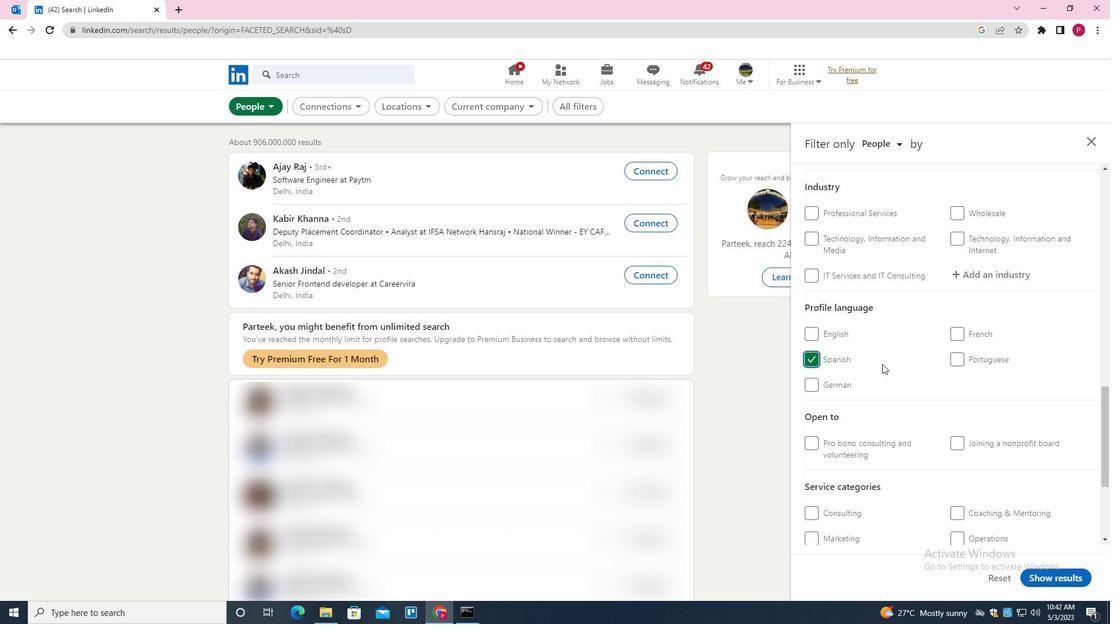 
Action: Mouse scrolled (882, 364) with delta (0, 0)
Screenshot: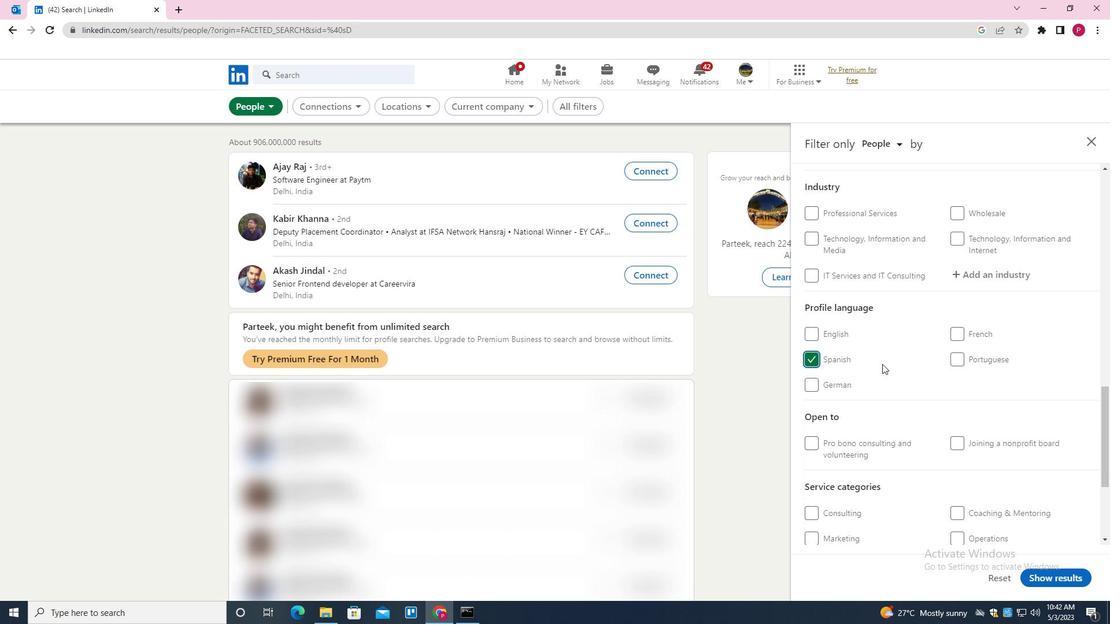 
Action: Mouse scrolled (882, 364) with delta (0, 0)
Screenshot: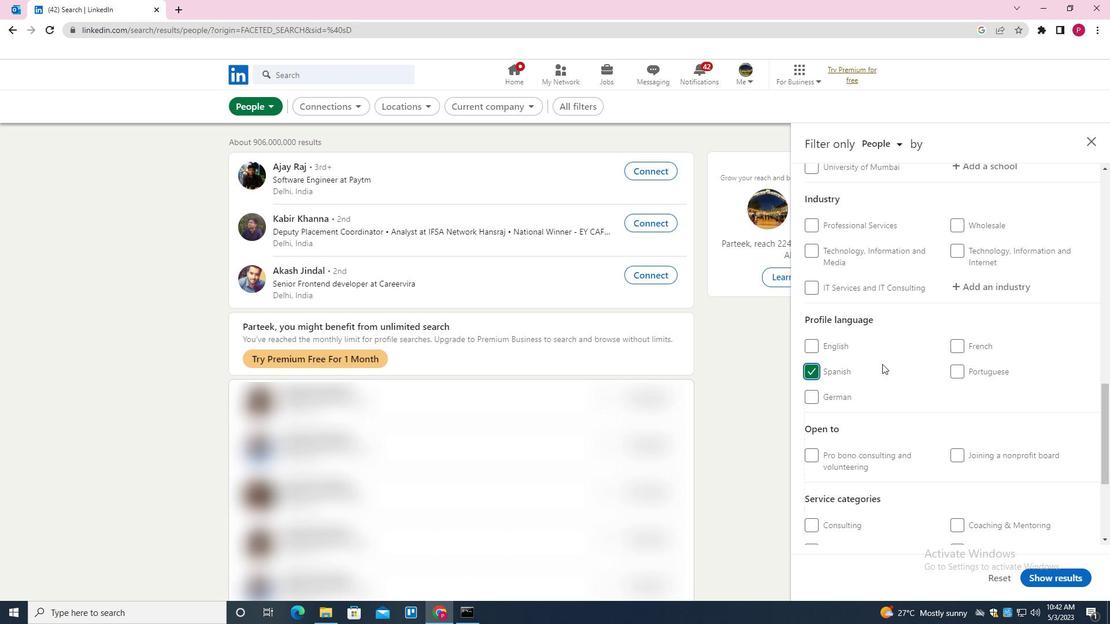 
Action: Mouse scrolled (882, 364) with delta (0, 0)
Screenshot: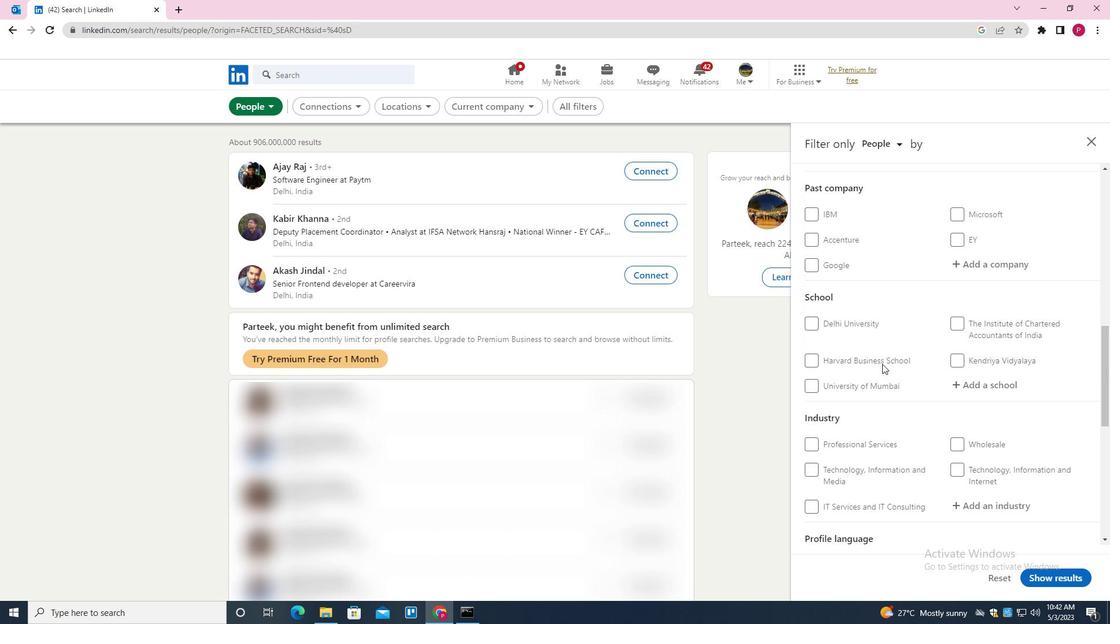 
Action: Mouse scrolled (882, 364) with delta (0, 0)
Screenshot: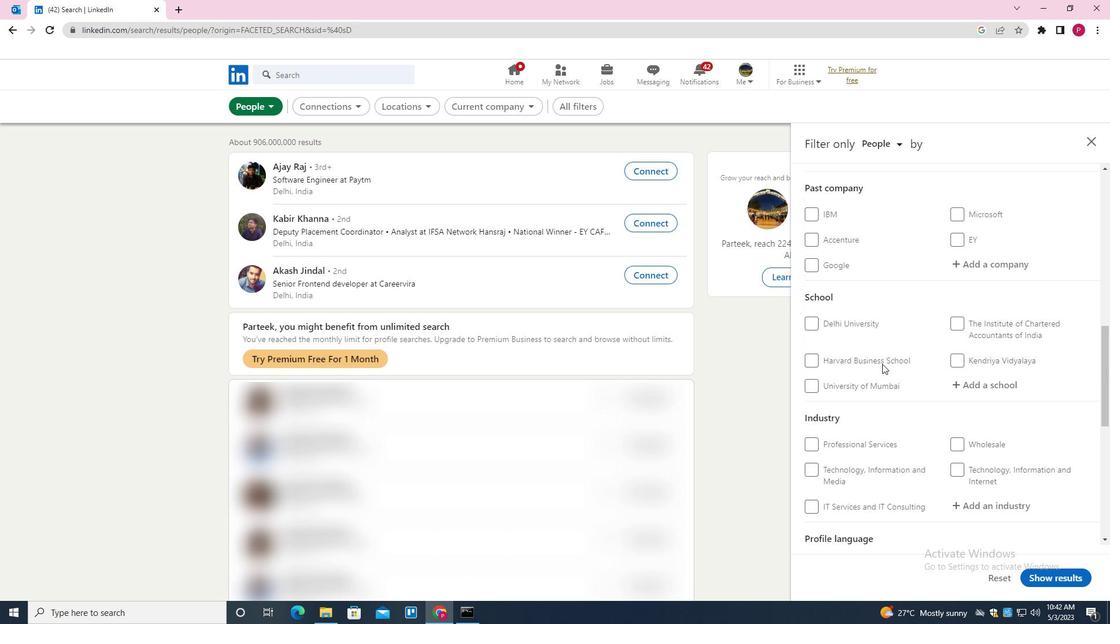 
Action: Mouse moved to (984, 266)
Screenshot: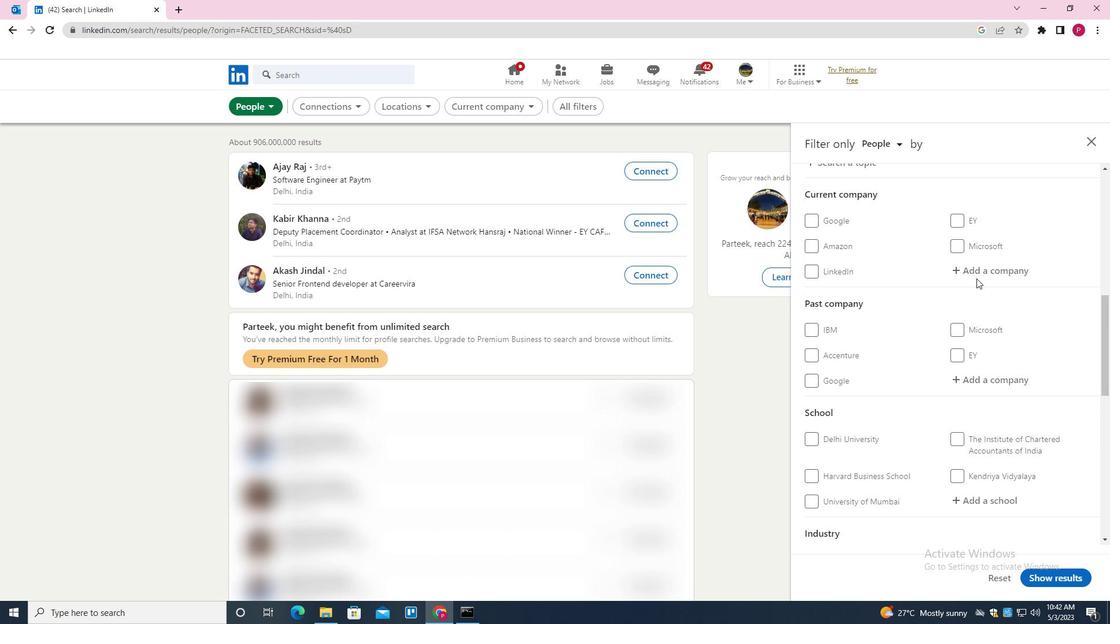 
Action: Mouse pressed left at (984, 266)
Screenshot: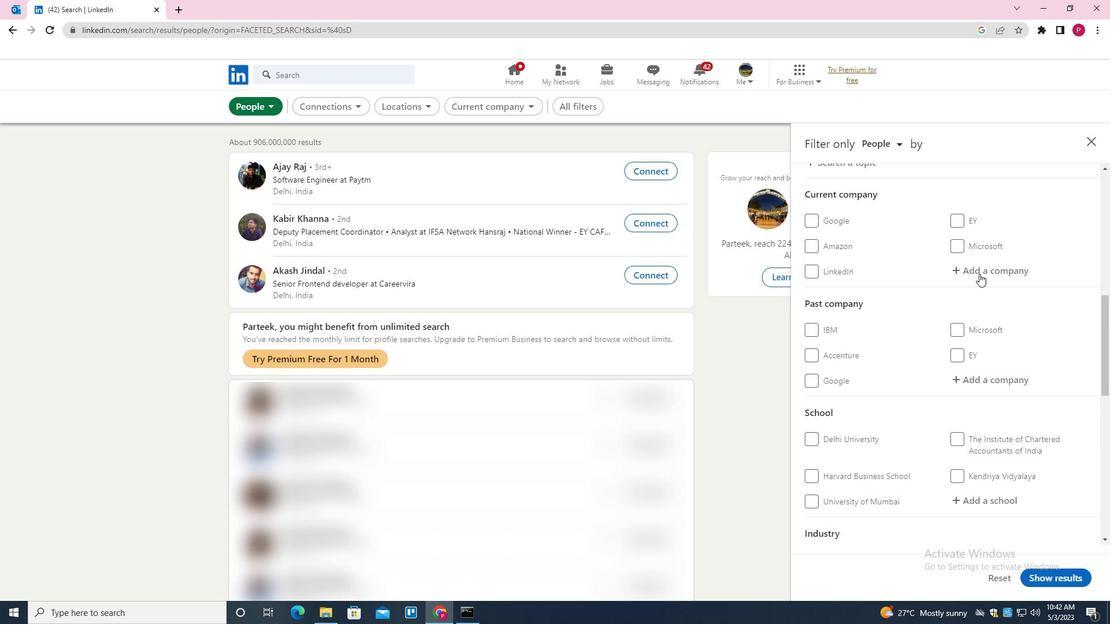
Action: Key pressed <Key.shift><Key.shift><Key.shift><Key.shift><Key.shift><Key.shift><Key.shift><Key.shift><Key.shift><Key.shift><Key.shift><Key.shift><Key.shift>TATA<Key.space><Key.shift>CONSULTING<Key.space><Key.shift>SERVICES<Key.down><Key.up>-<Key.shift>UK<Key.shift><Key.shift><Key.shift><Key.shift><Key.shift><Key.shift><Key.shift><Key.shift><Key.shift><Key.shift><Key.shift><Key.shift><Key.shift><Key.shift><Key.shift><Key.shift><Key.shift><Key.shift><Key.shift><Key.shift><Key.shift><Key.shift><Key.shift>&<Key.space><Key.backspace><Key.space><Key.backspace><Key.backspace><Key.space><Key.shift><Key.shift>&<Key.space><Key.shift><Key.shift><Key.shift><Key.shift><Key.shift><Key.shift><Key.shift><Key.shift><Key.shift><Key.shift><Key.shift><Key.shift><Key.shift>EUROPE
Screenshot: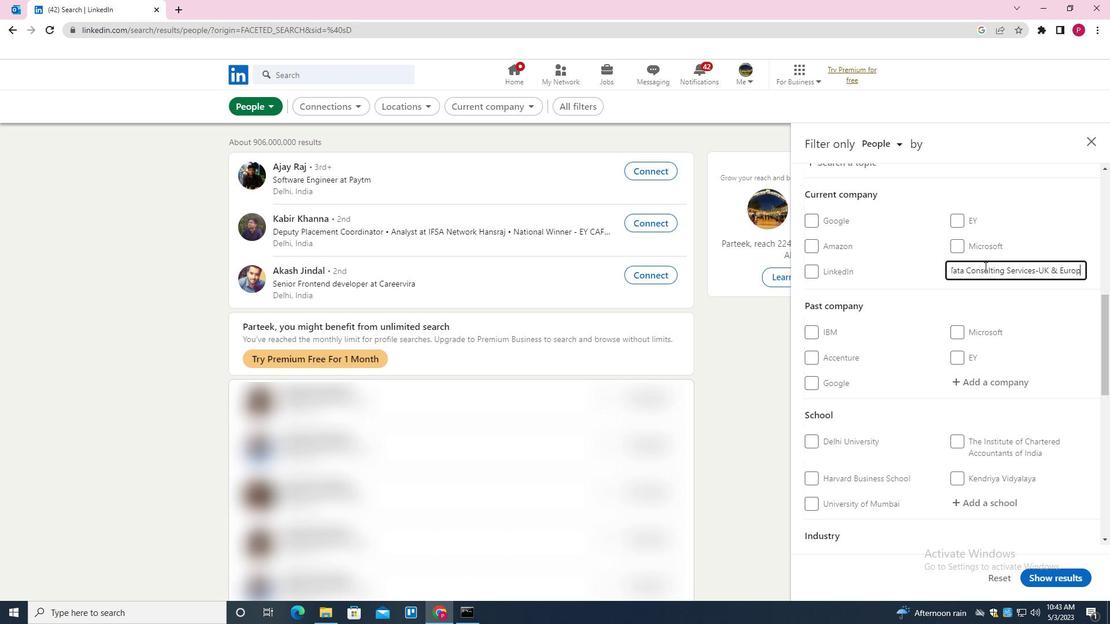 
Action: Mouse scrolled (984, 266) with delta (0, 0)
Screenshot: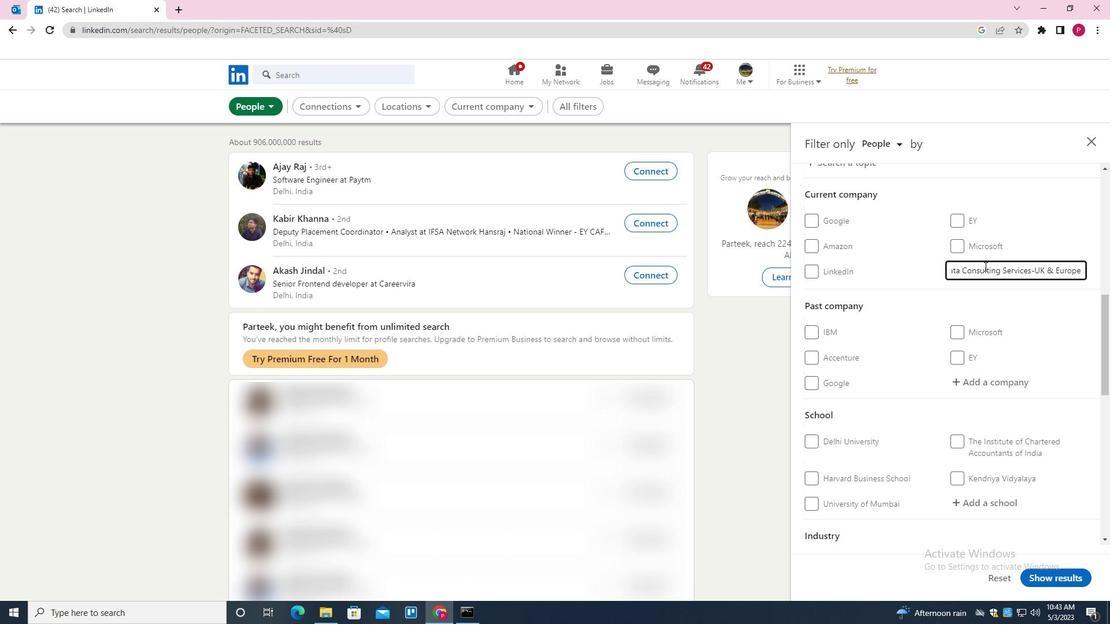 
Action: Mouse scrolled (984, 266) with delta (0, 0)
Screenshot: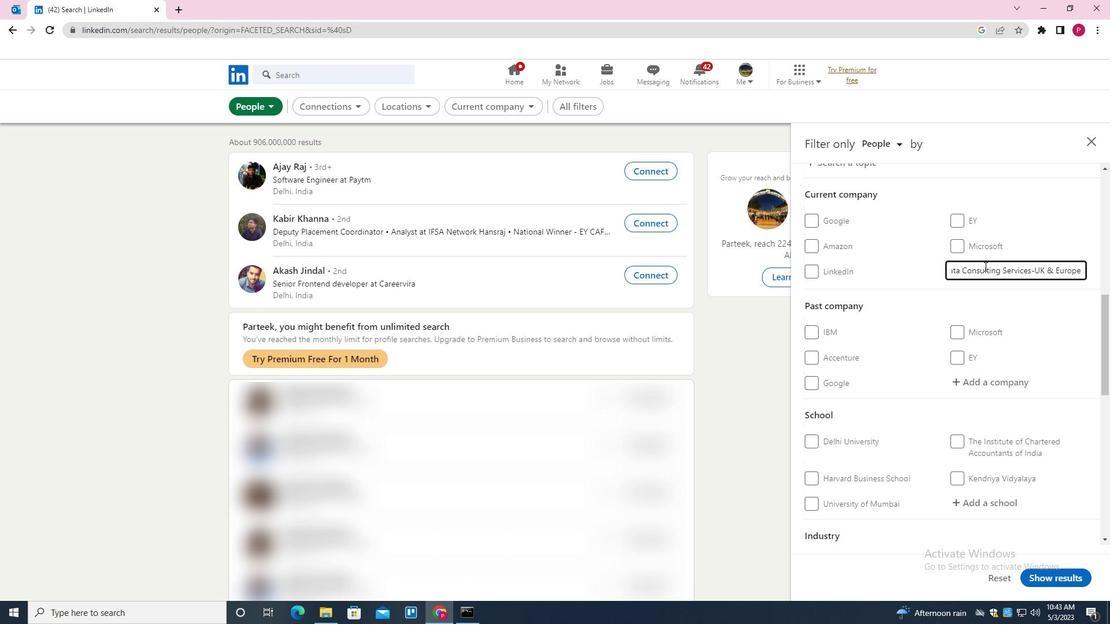 
Action: Mouse moved to (885, 322)
Screenshot: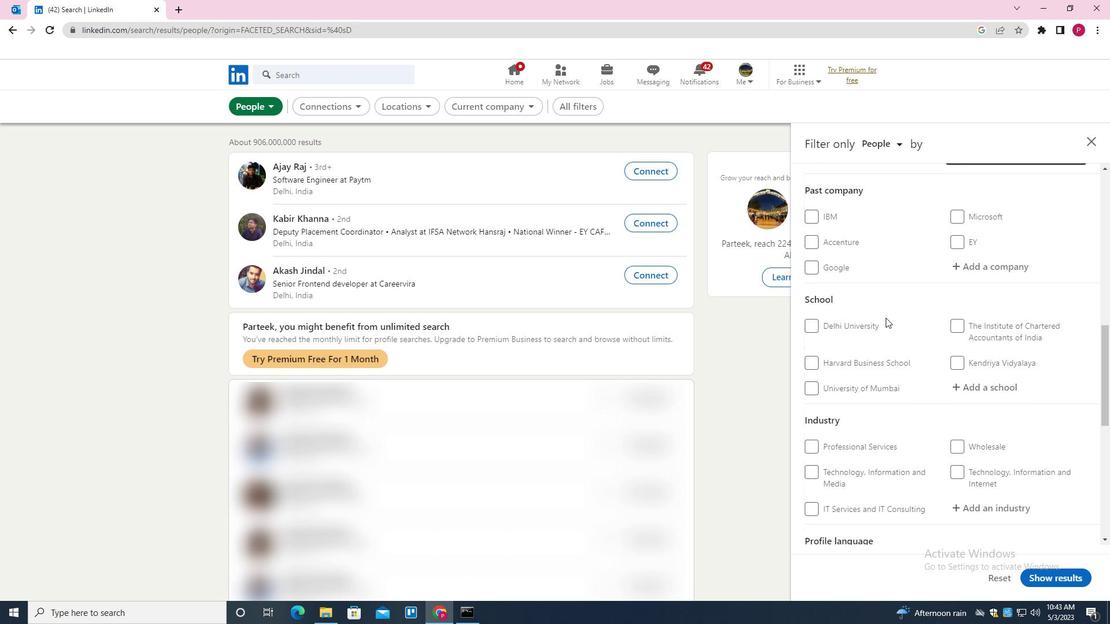 
Action: Mouse scrolled (885, 321) with delta (0, 0)
Screenshot: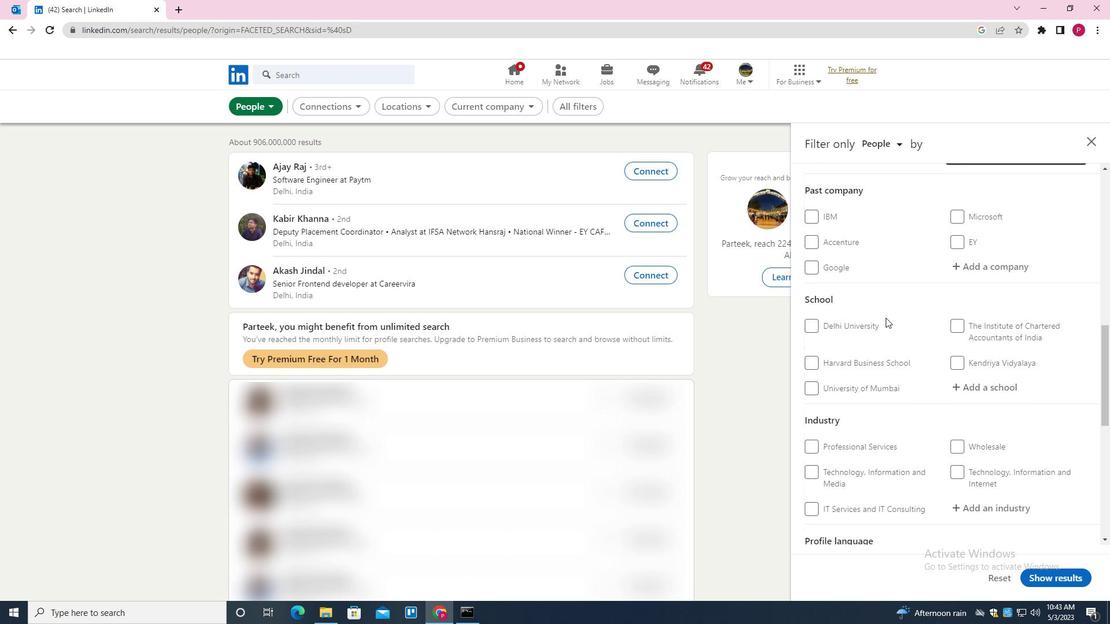 
Action: Mouse moved to (892, 326)
Screenshot: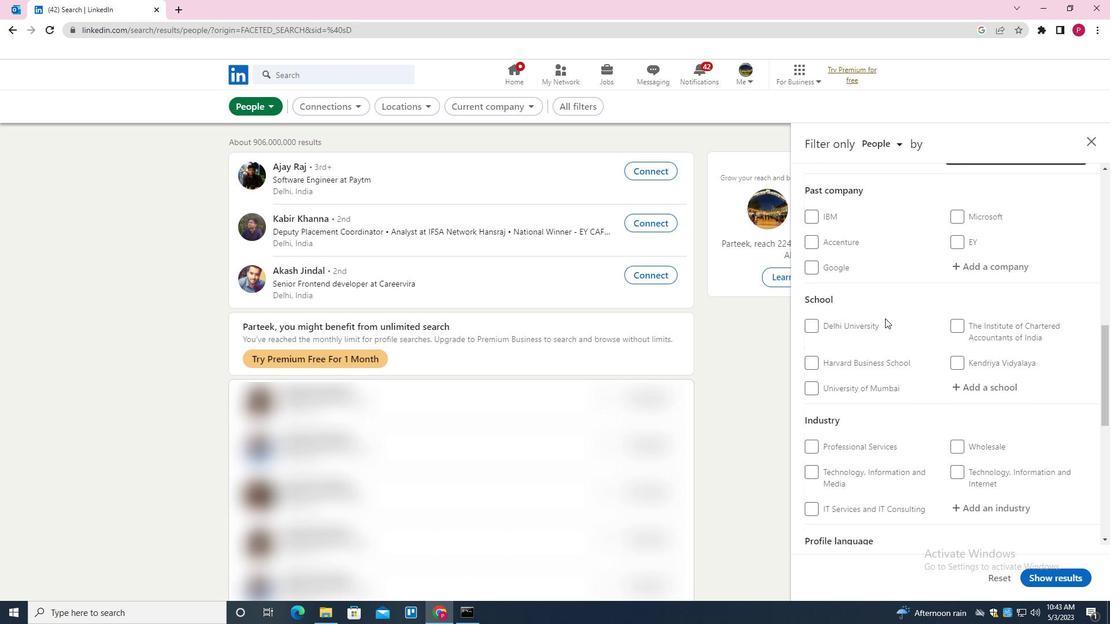 
Action: Mouse scrolled (892, 326) with delta (0, 0)
Screenshot: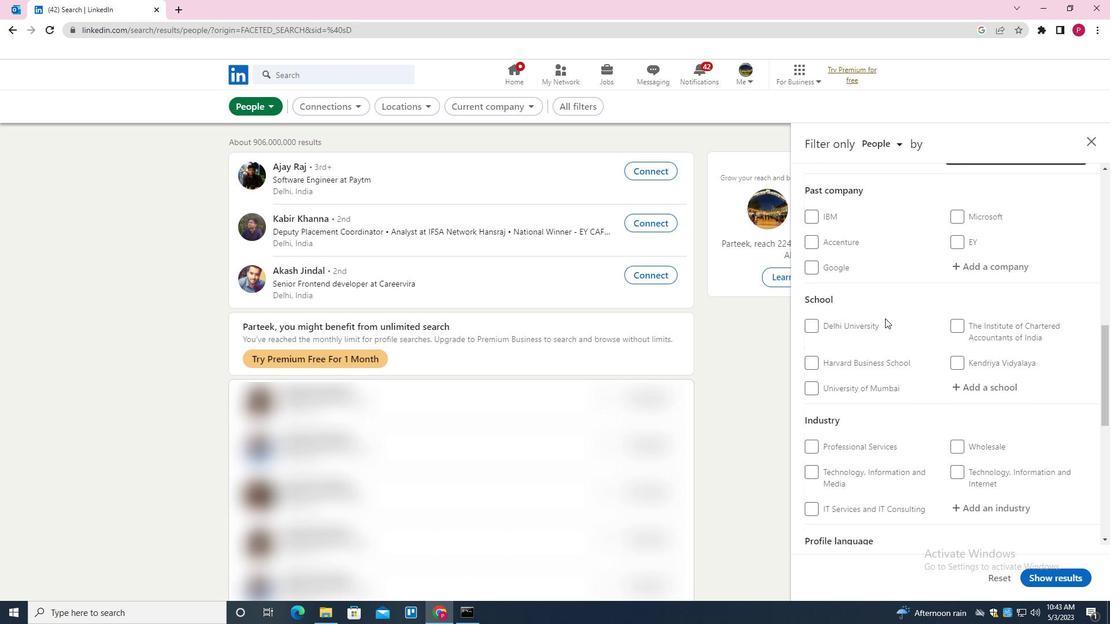 
Action: Mouse moved to (969, 275)
Screenshot: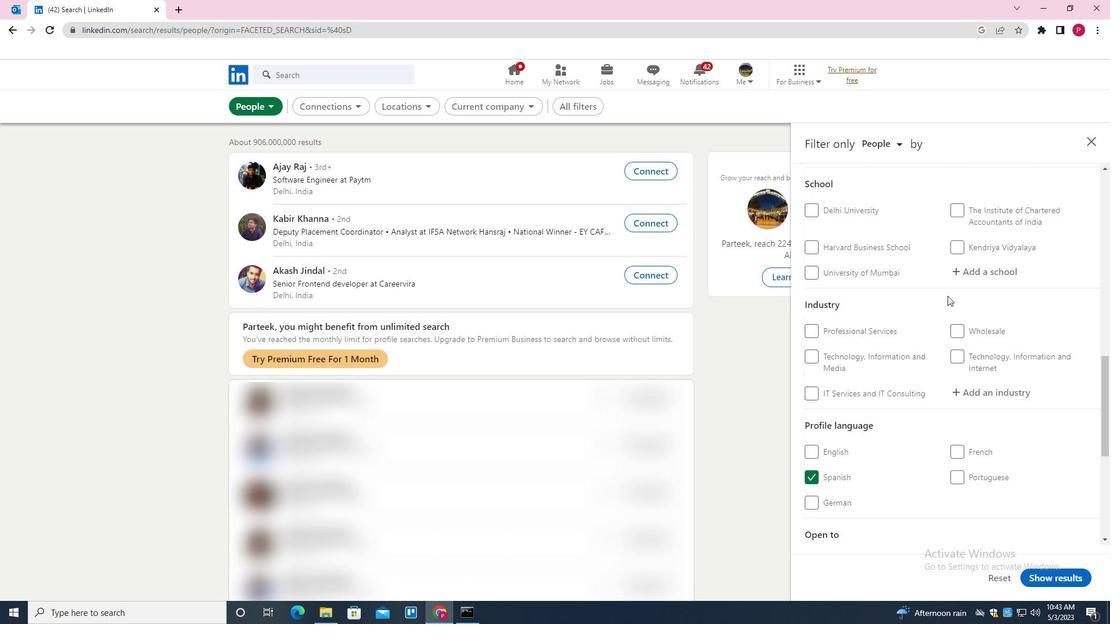 
Action: Mouse pressed left at (969, 275)
Screenshot: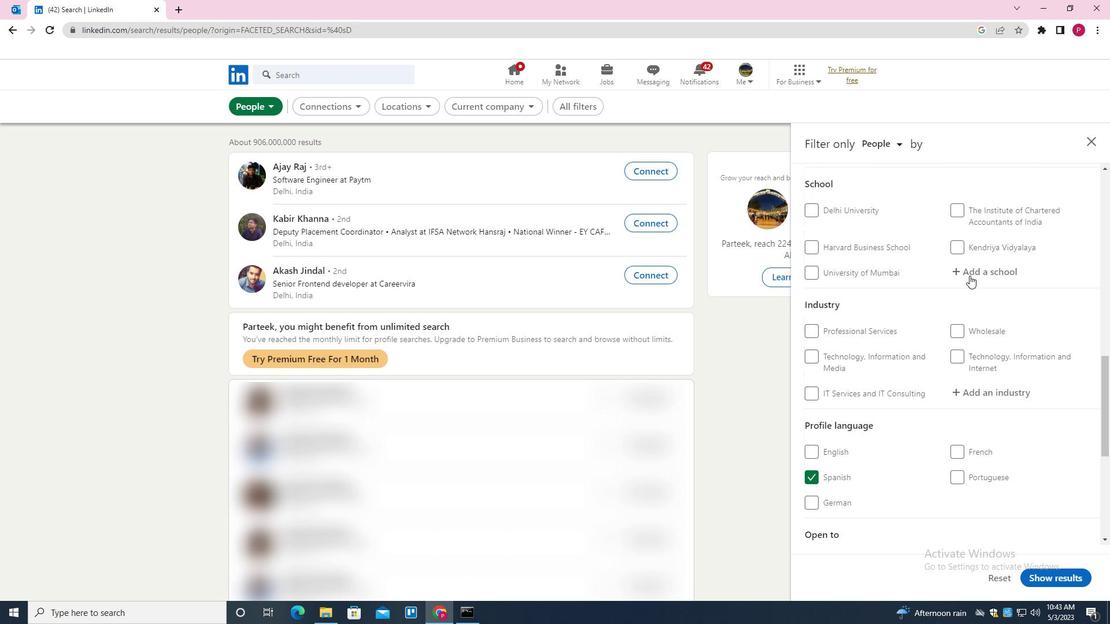 
Action: Key pressed <Key.shift><Key.shift><Key.shift><Key.shift><Key.shift><Key.shift><Key.shift><Key.shift><Key.shift><Key.shift><Key.shift><Key.shift><Key.shift><Key.shift><Key.shift><Key.shift><Key.shift><Key.shift><Key.shift><Key.shift><Key.shift><Key.shift><Key.shift><Key.shift><Key.shift><Key.shift><Key.shift><Key.shift><Key.shift>MG<Key.space><Key.shift>UNIVERSITY<Key.space><Key.down><Key.enter>
Screenshot: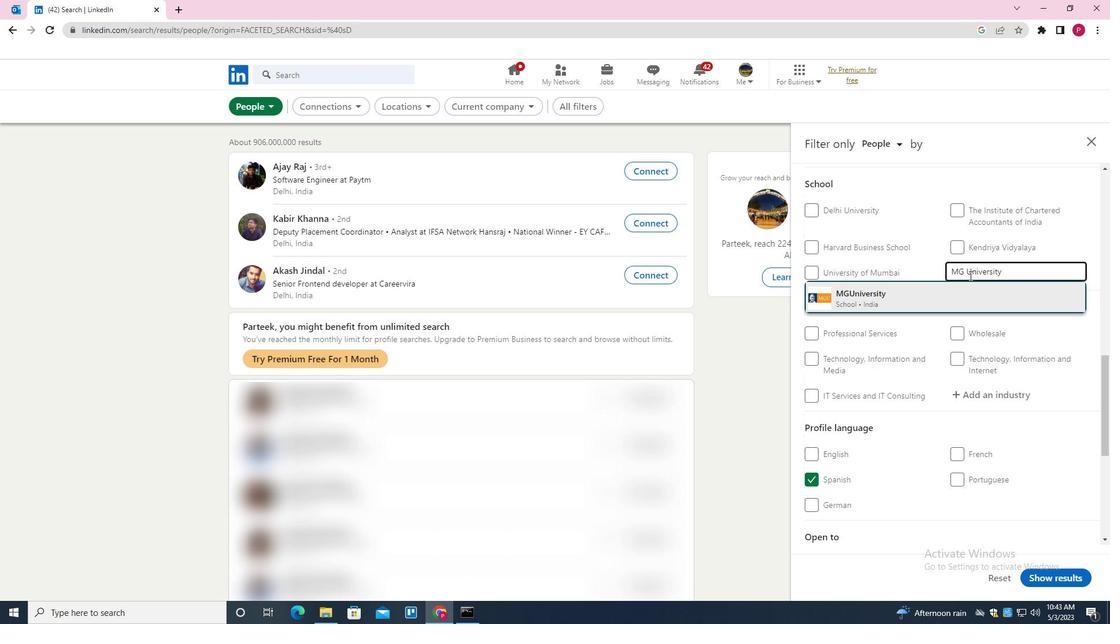 
Action: Mouse moved to (934, 340)
Screenshot: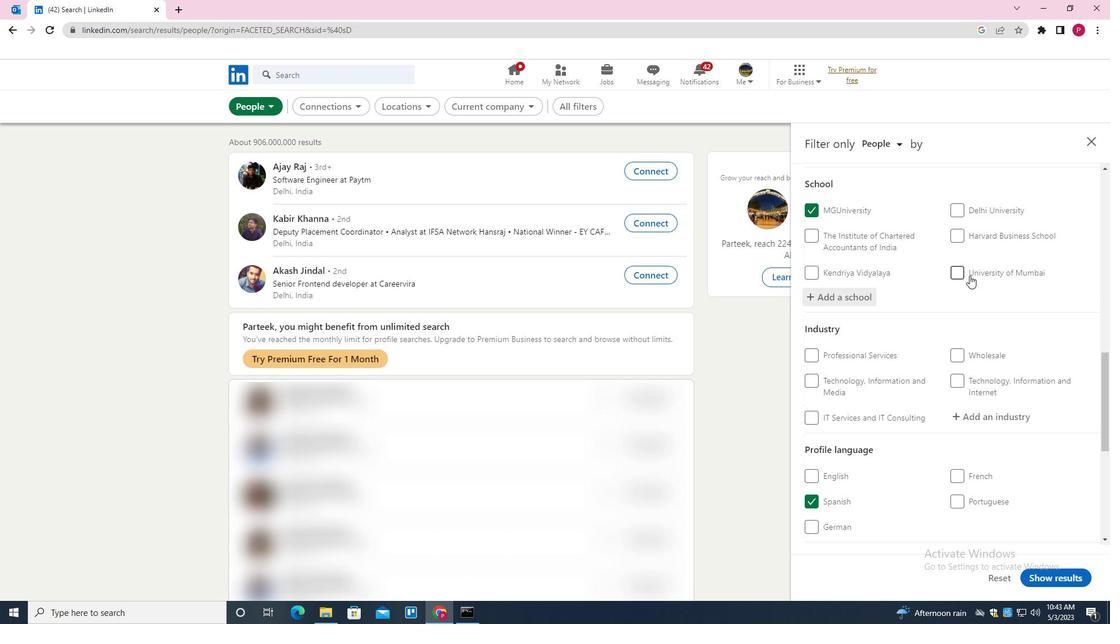 
Action: Mouse scrolled (934, 340) with delta (0, 0)
Screenshot: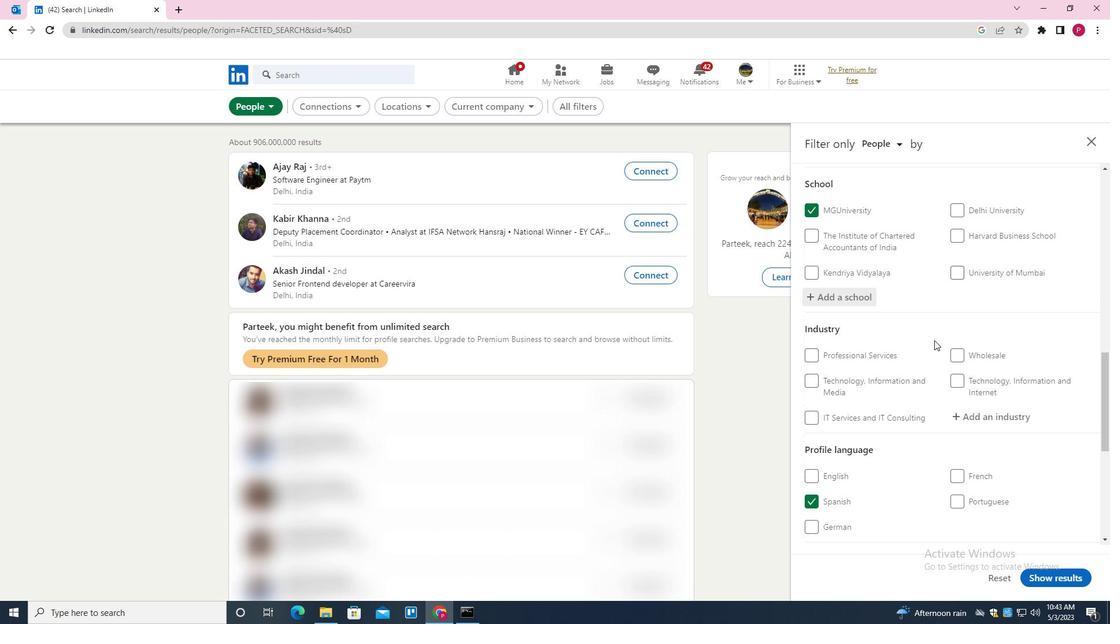 
Action: Mouse scrolled (934, 340) with delta (0, 0)
Screenshot: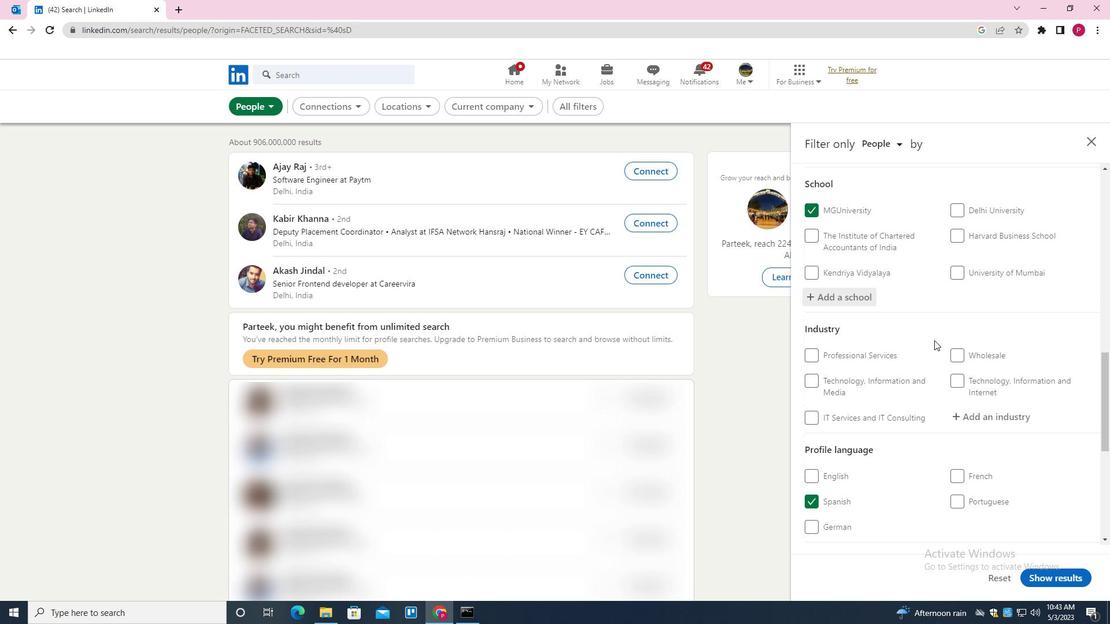 
Action: Mouse scrolled (934, 340) with delta (0, 0)
Screenshot: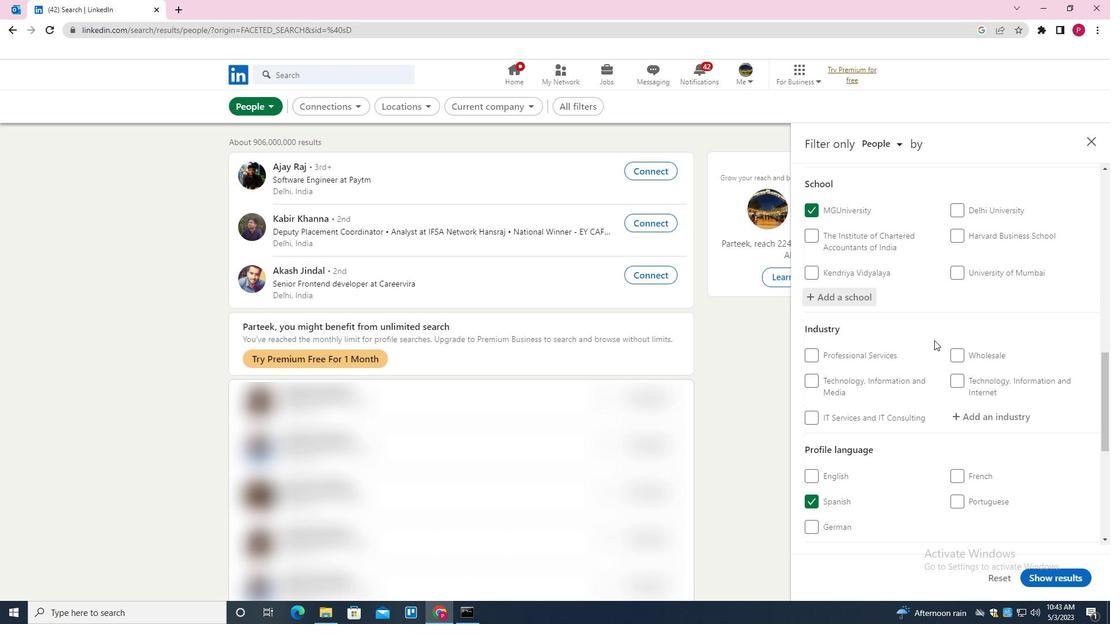 
Action: Mouse moved to (1000, 242)
Screenshot: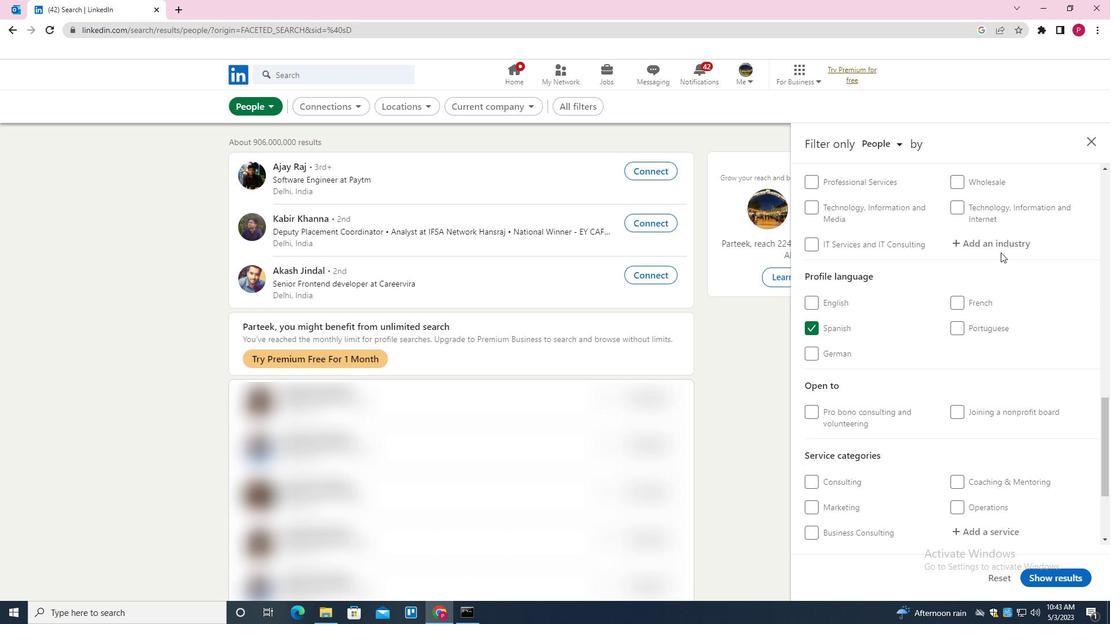 
Action: Mouse pressed left at (1000, 242)
Screenshot: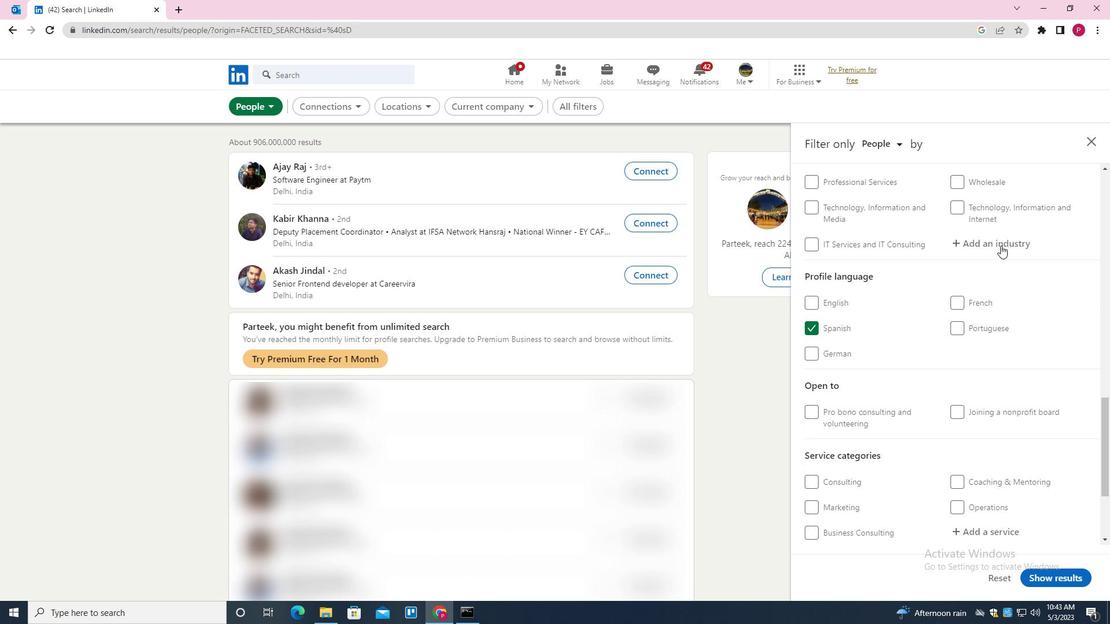 
Action: Key pressed <Key.shift><Key.shift><Key.shift><Key.shift><Key.shift>PENSION<Key.space><Key.shift><Key.shift><Key.shift><Key.shift><Key.shift><Key.shift><Key.shift>FUNDS<Key.down><Key.enter>
Screenshot: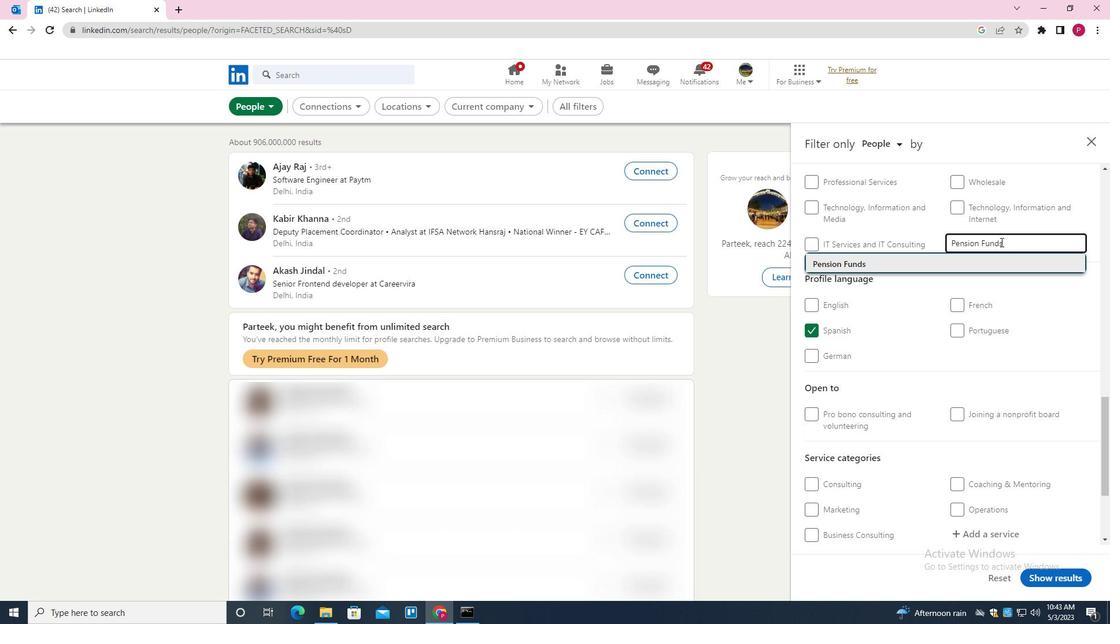 
Action: Mouse moved to (1013, 321)
Screenshot: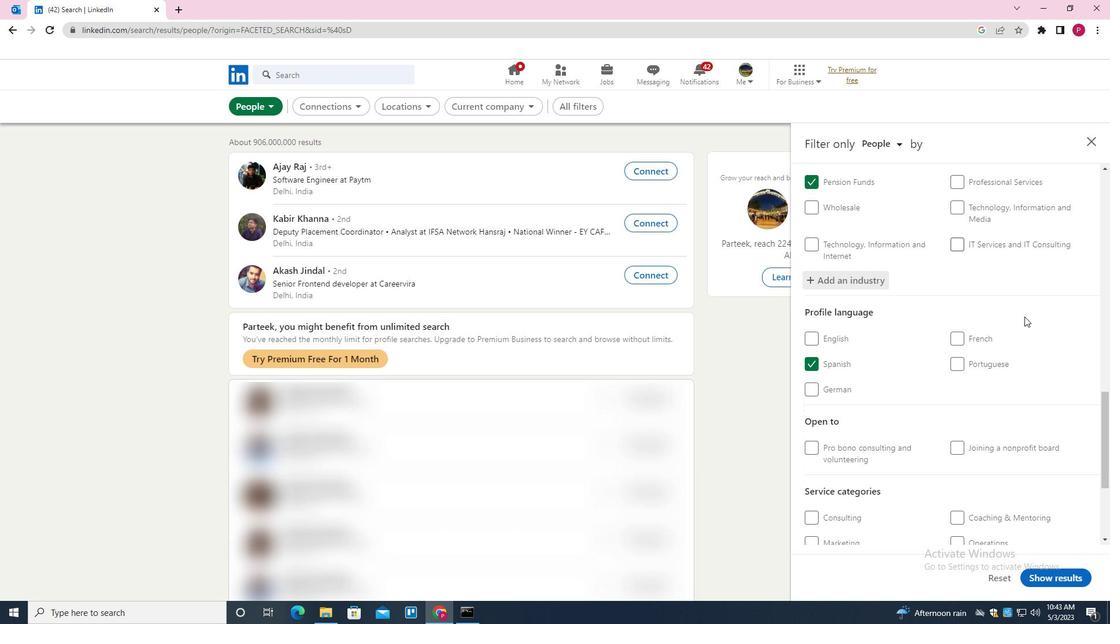 
Action: Mouse scrolled (1013, 320) with delta (0, 0)
Screenshot: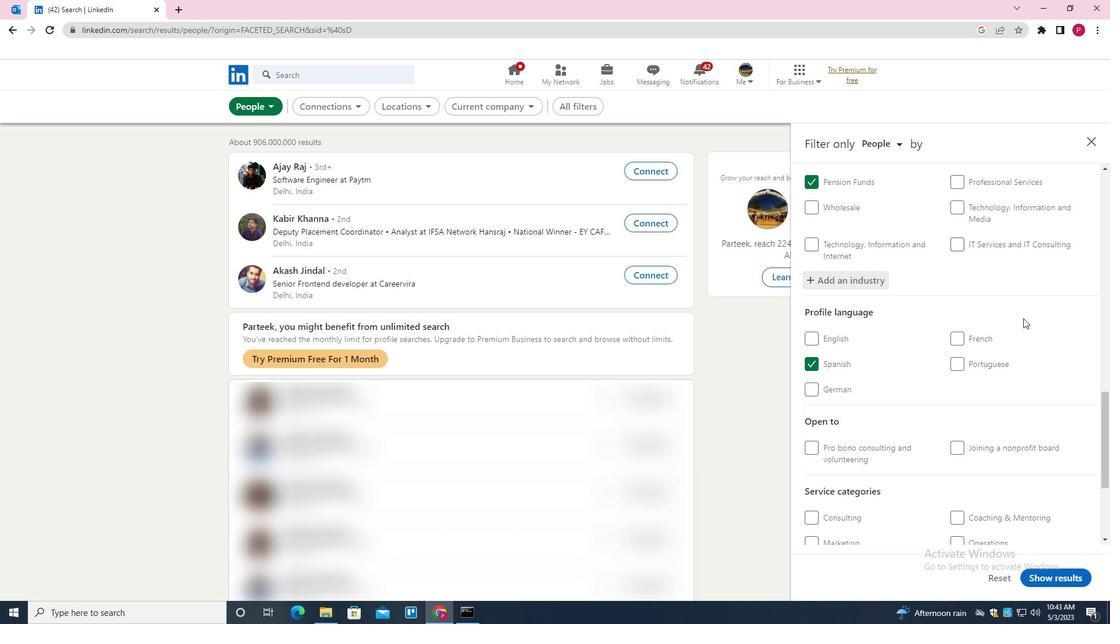 
Action: Mouse moved to (1011, 322)
Screenshot: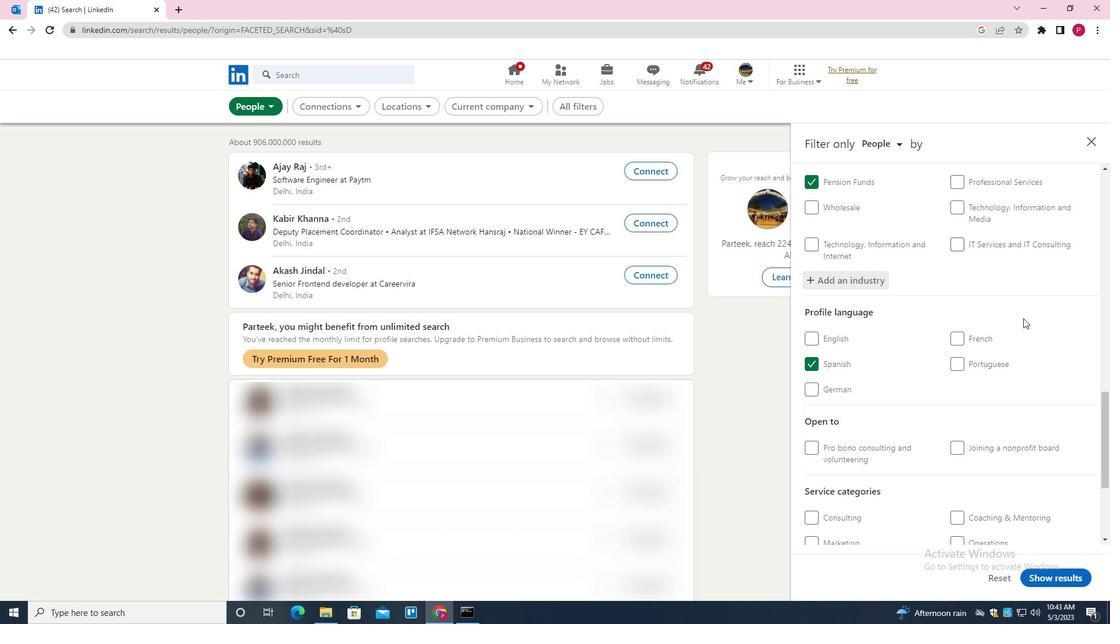 
Action: Mouse scrolled (1011, 321) with delta (0, 0)
Screenshot: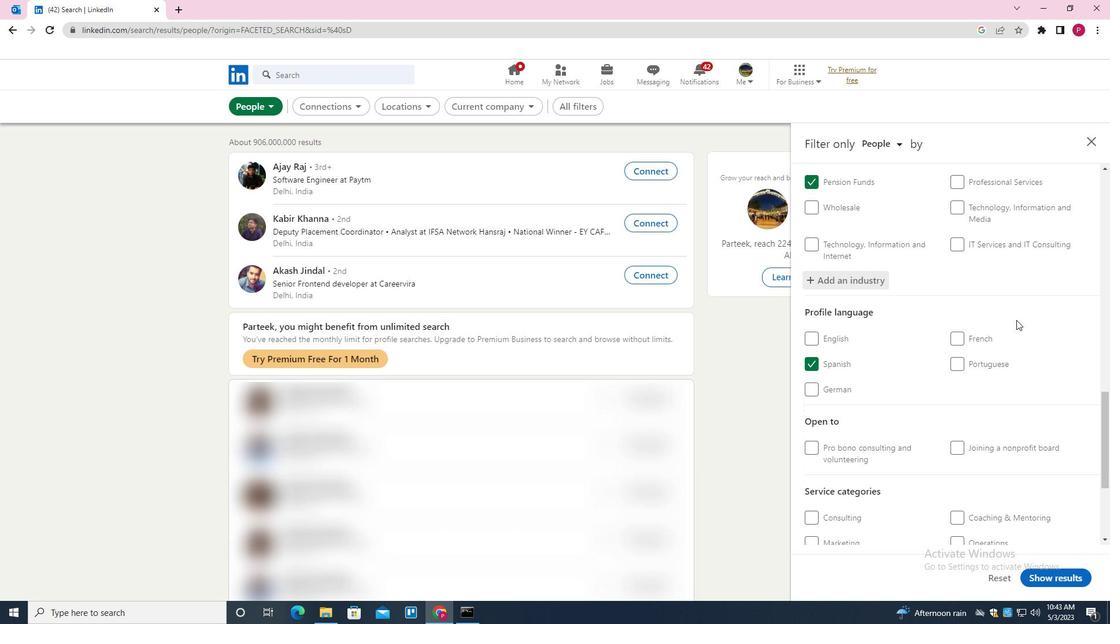 
Action: Mouse moved to (1011, 323)
Screenshot: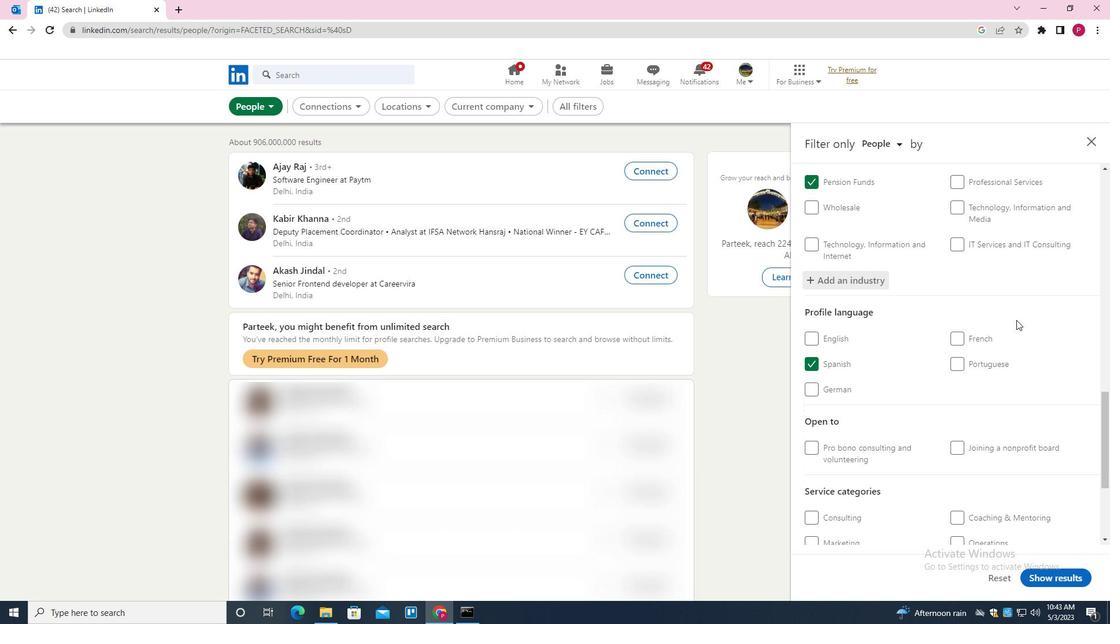 
Action: Mouse scrolled (1011, 322) with delta (0, 0)
Screenshot: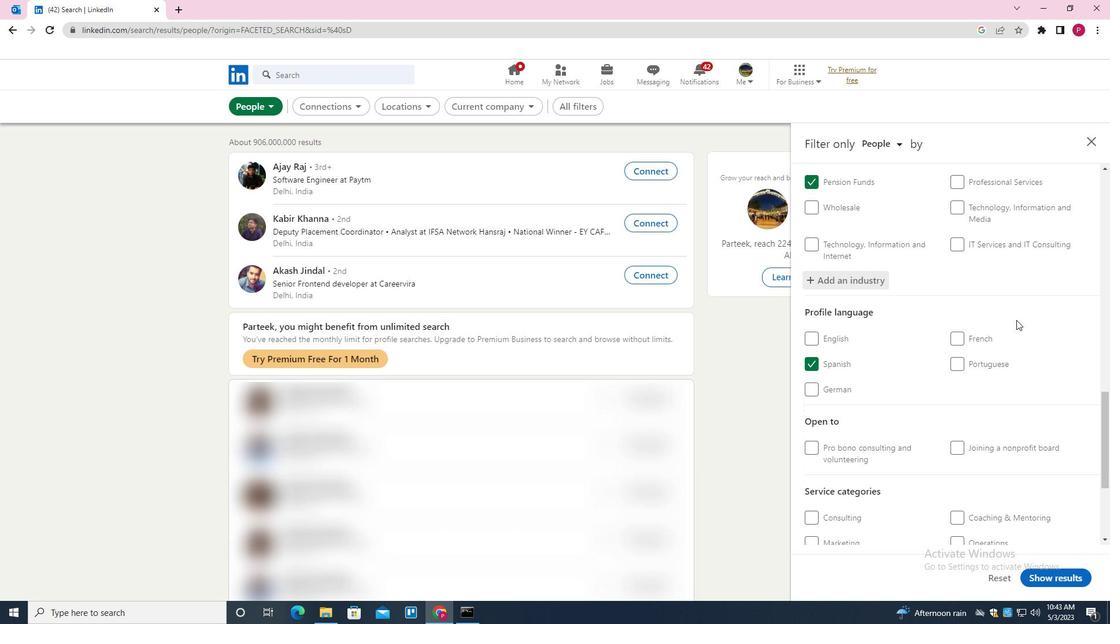 
Action: Mouse moved to (1010, 323)
Screenshot: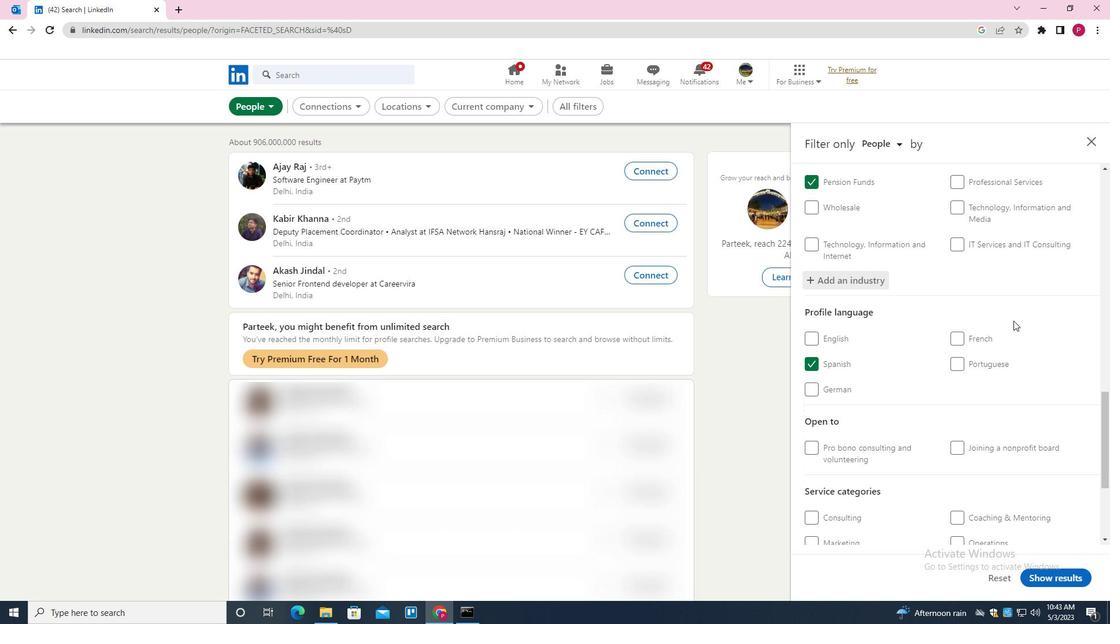 
Action: Mouse scrolled (1010, 323) with delta (0, 0)
Screenshot: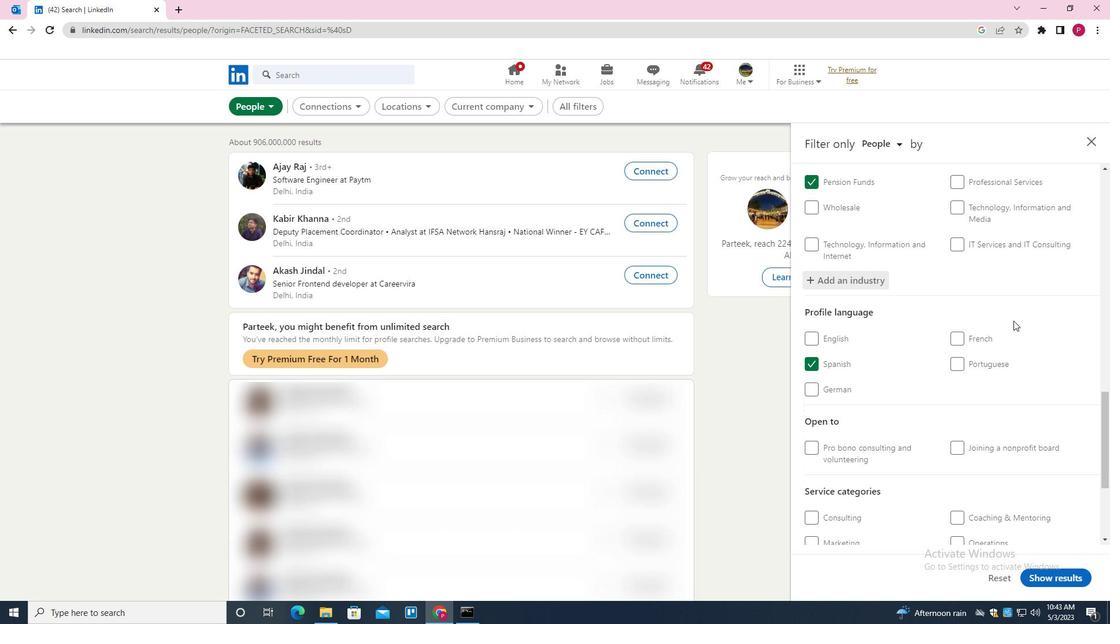 
Action: Mouse moved to (1008, 324)
Screenshot: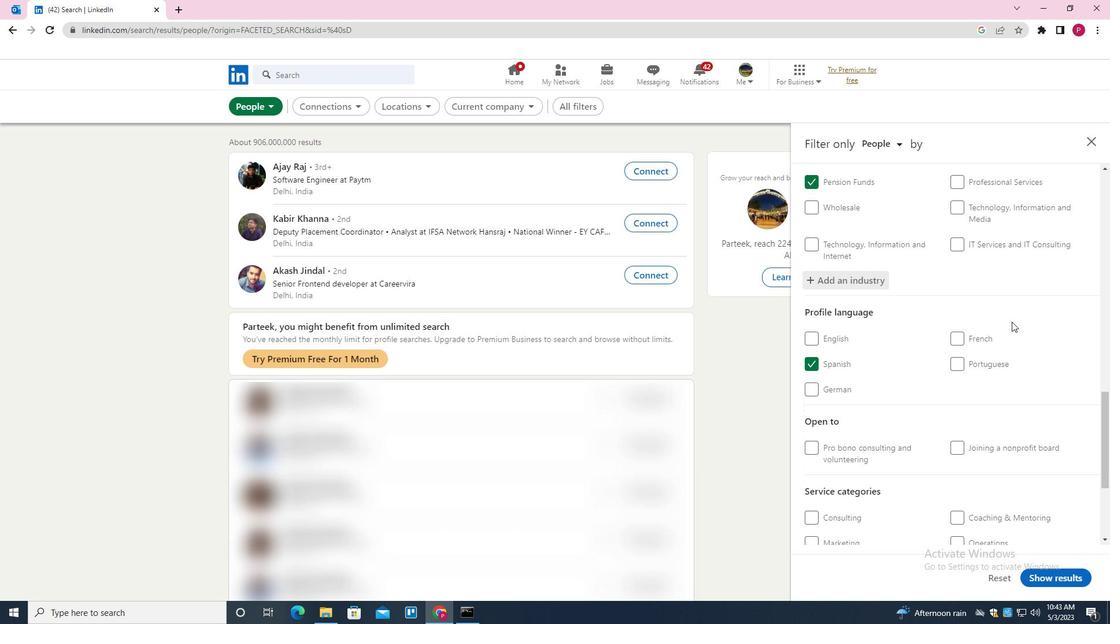 
Action: Mouse scrolled (1008, 324) with delta (0, 0)
Screenshot: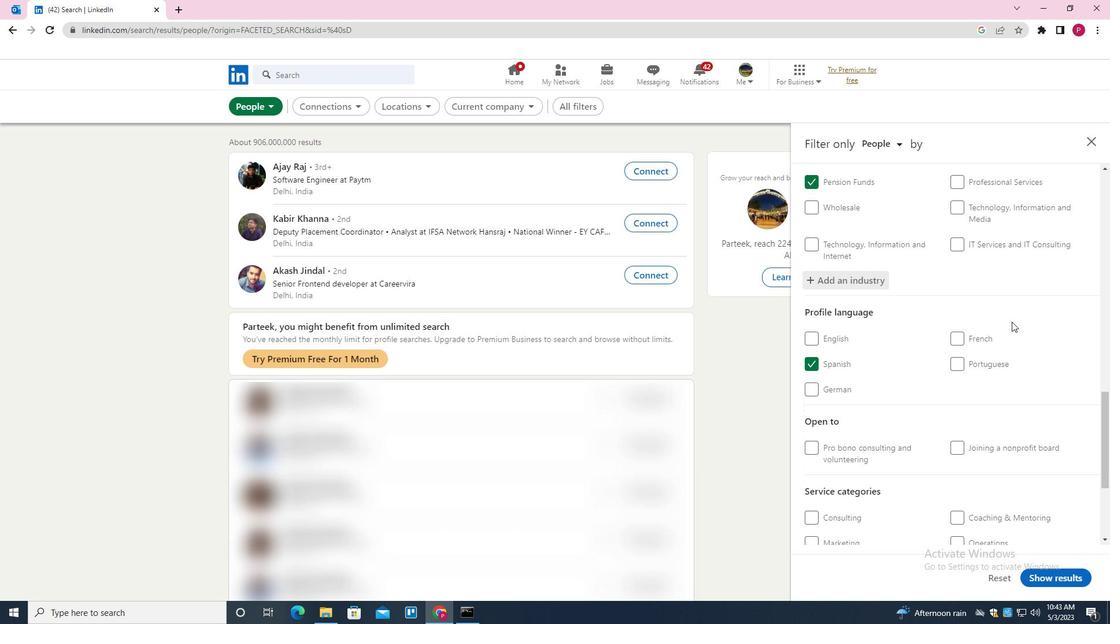 
Action: Mouse moved to (996, 378)
Screenshot: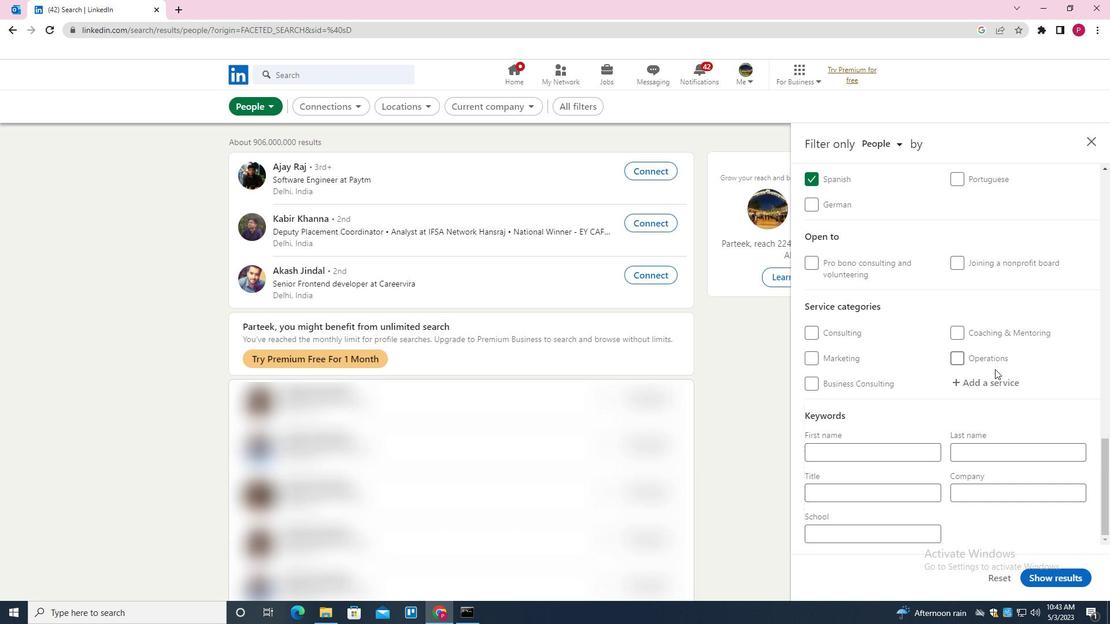
Action: Mouse pressed left at (996, 378)
Screenshot: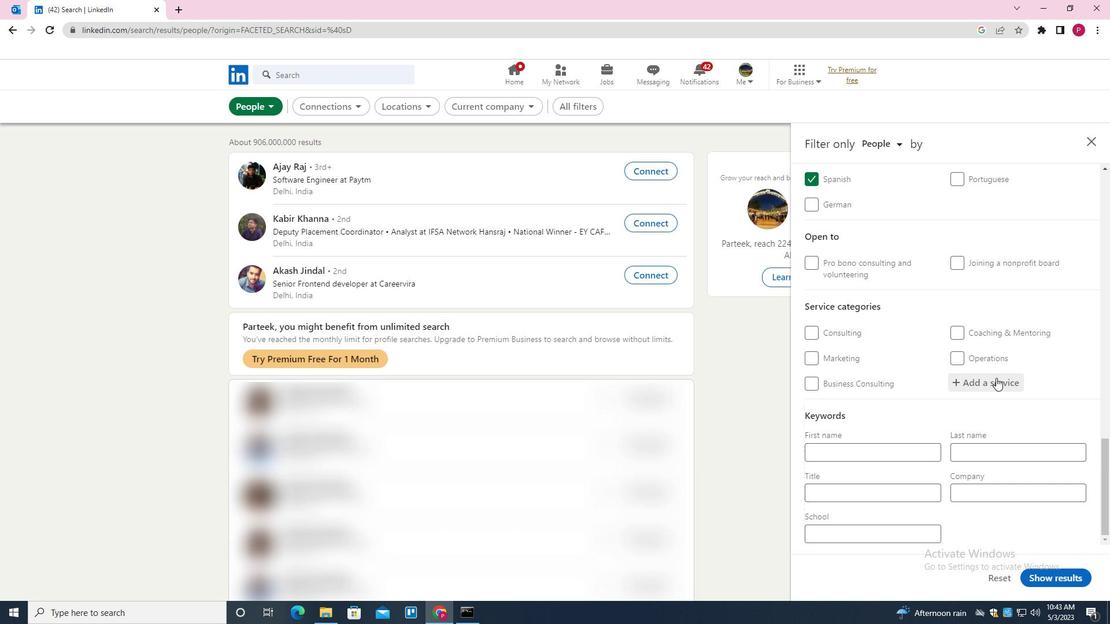 
Action: Key pressed <Key.shift><Key.shift><Key.shift><Key.shift>PACKAGING<Key.space><Key.shift><Key.shift><Key.shift><Key.shift><Key.shift><Key.shift>DESIGN<Key.down><Key.enter>
Screenshot: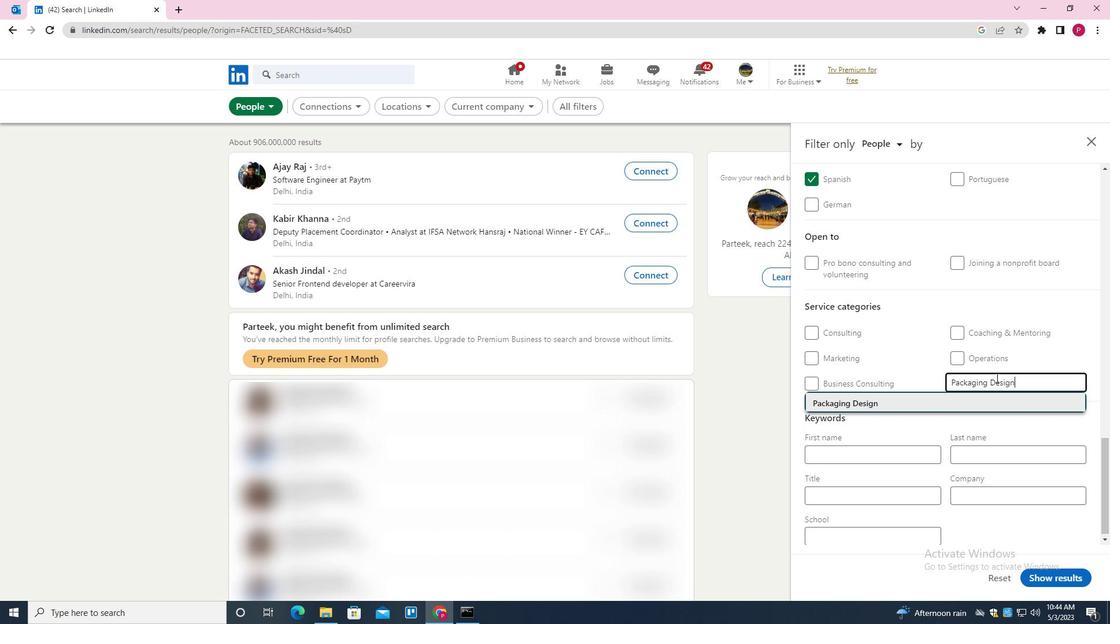 
Action: Mouse moved to (992, 396)
Screenshot: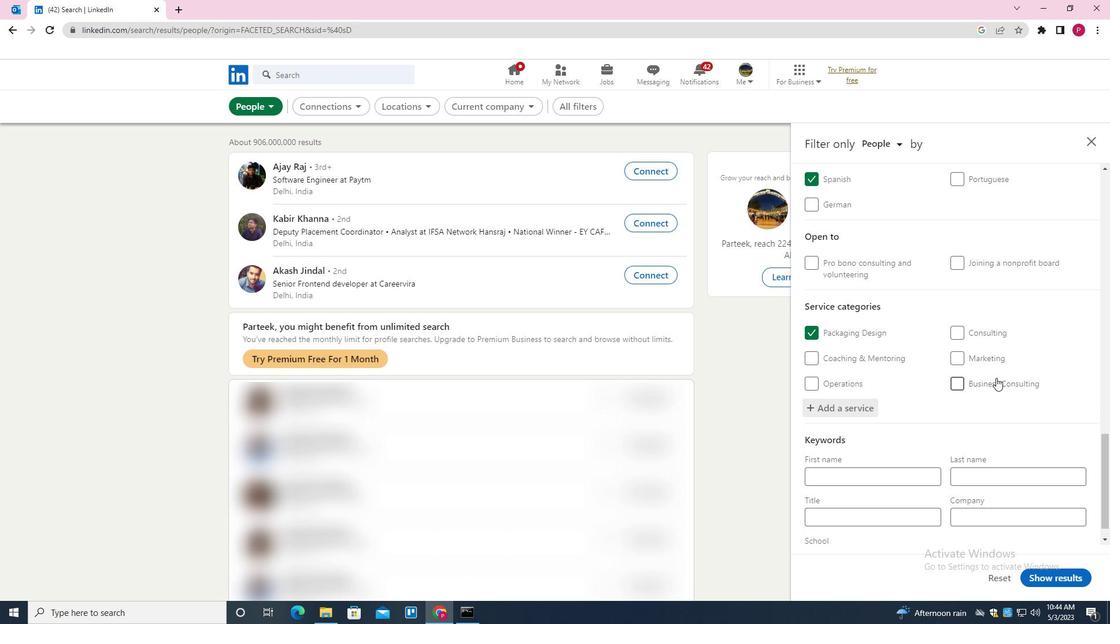 
Action: Mouse scrolled (992, 396) with delta (0, 0)
Screenshot: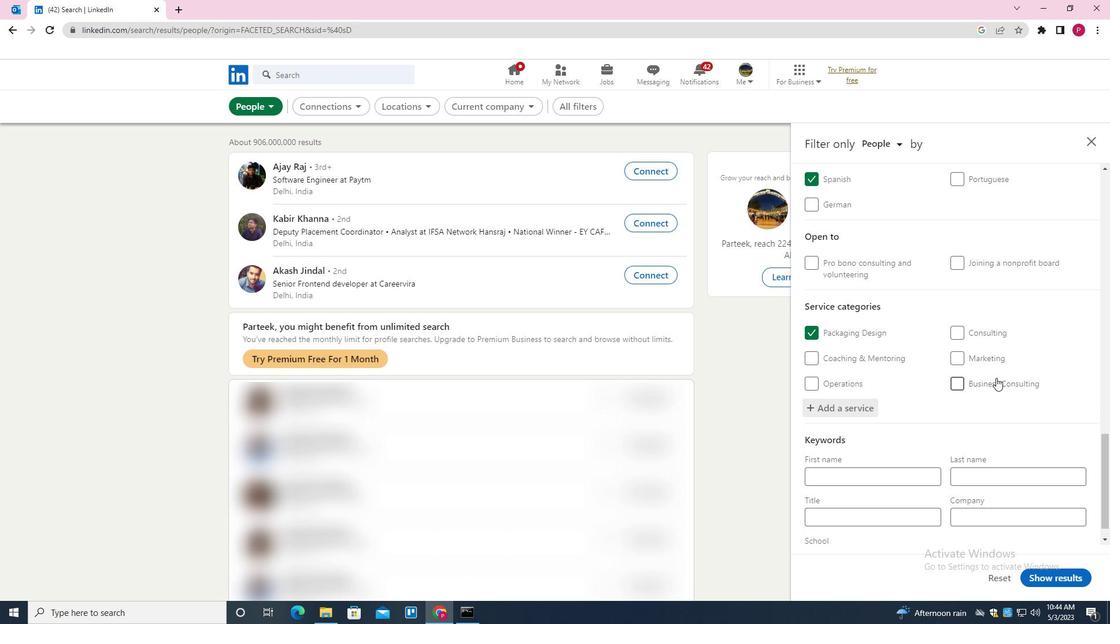
Action: Mouse moved to (986, 408)
Screenshot: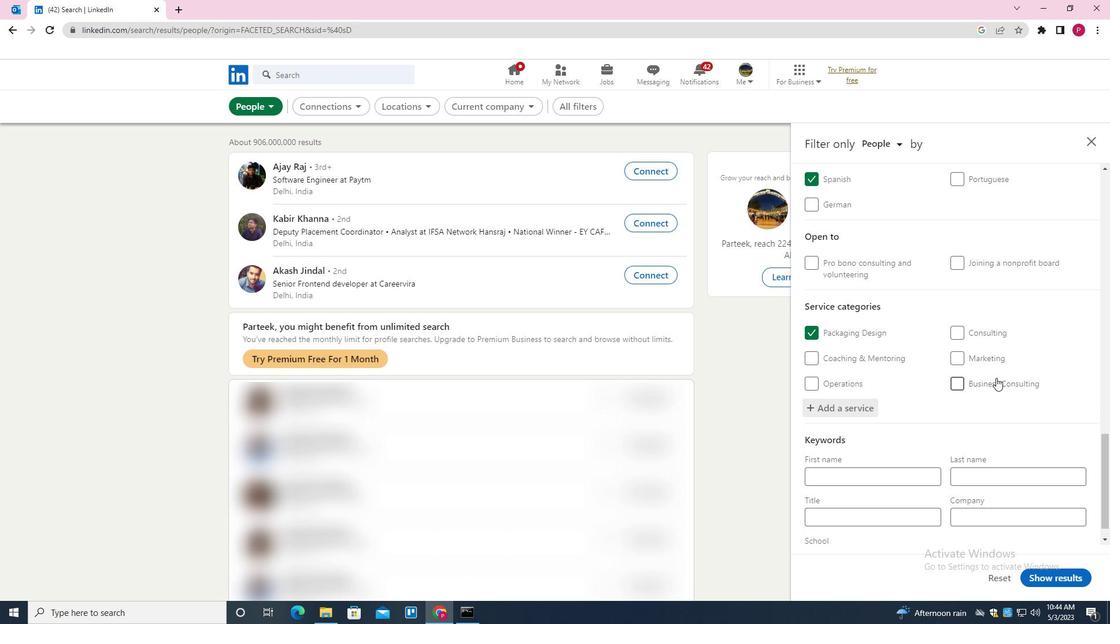 
Action: Mouse scrolled (986, 407) with delta (0, 0)
Screenshot: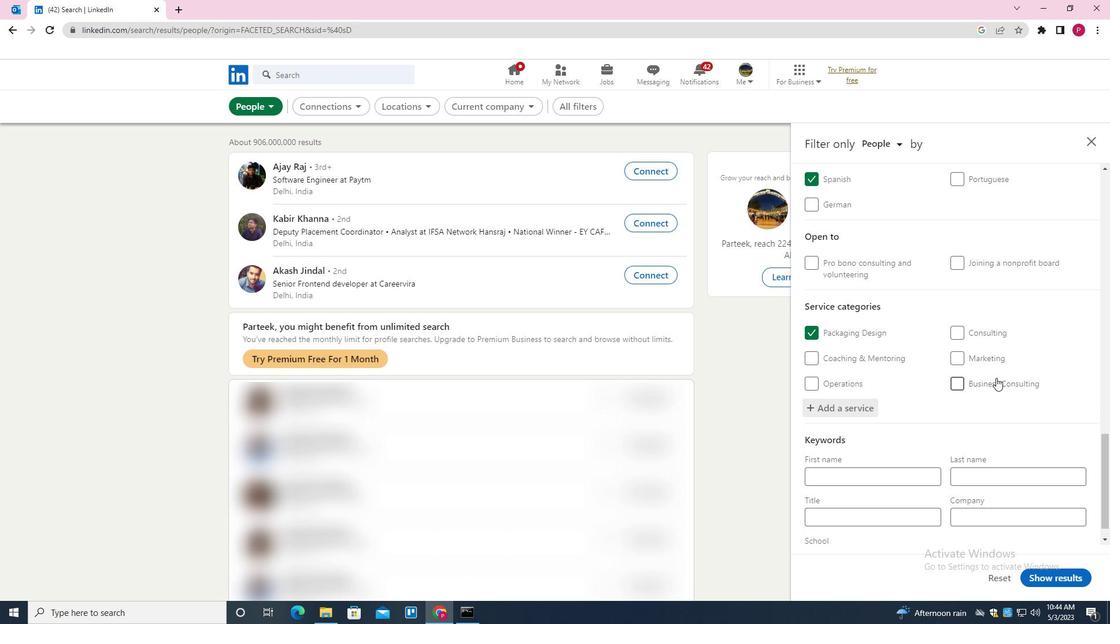 
Action: Mouse moved to (978, 422)
Screenshot: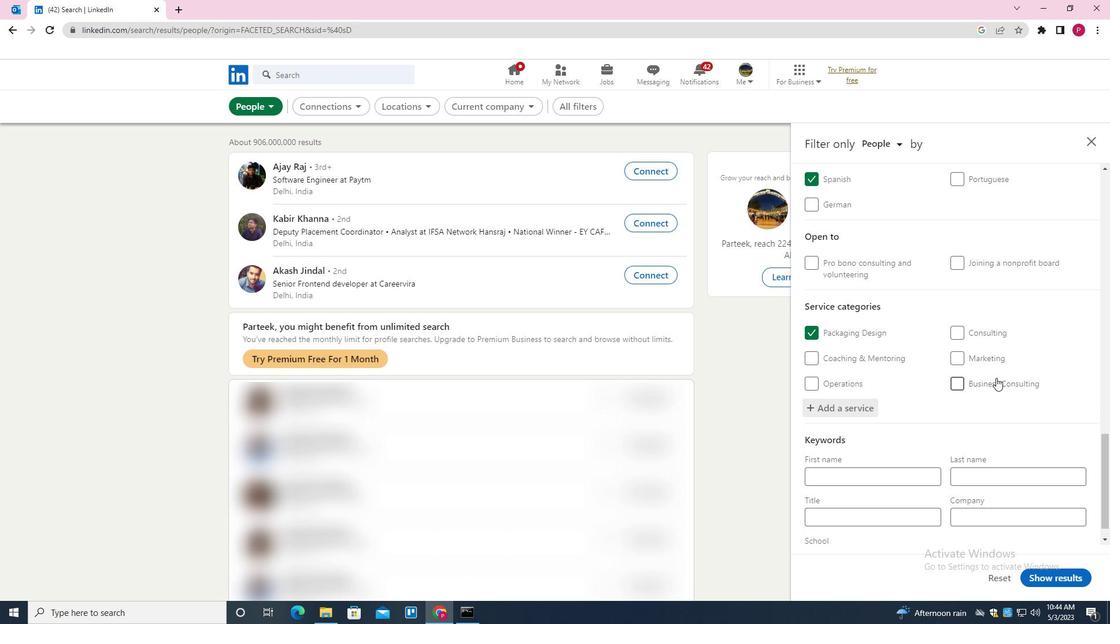 
Action: Mouse scrolled (978, 421) with delta (0, 0)
Screenshot: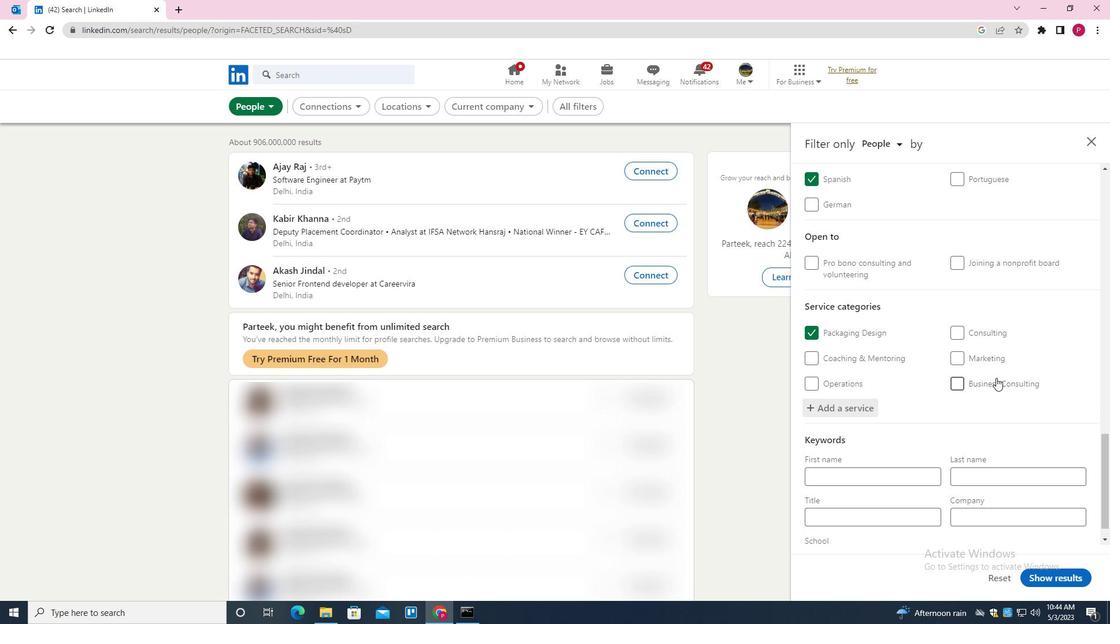 
Action: Mouse moved to (965, 437)
Screenshot: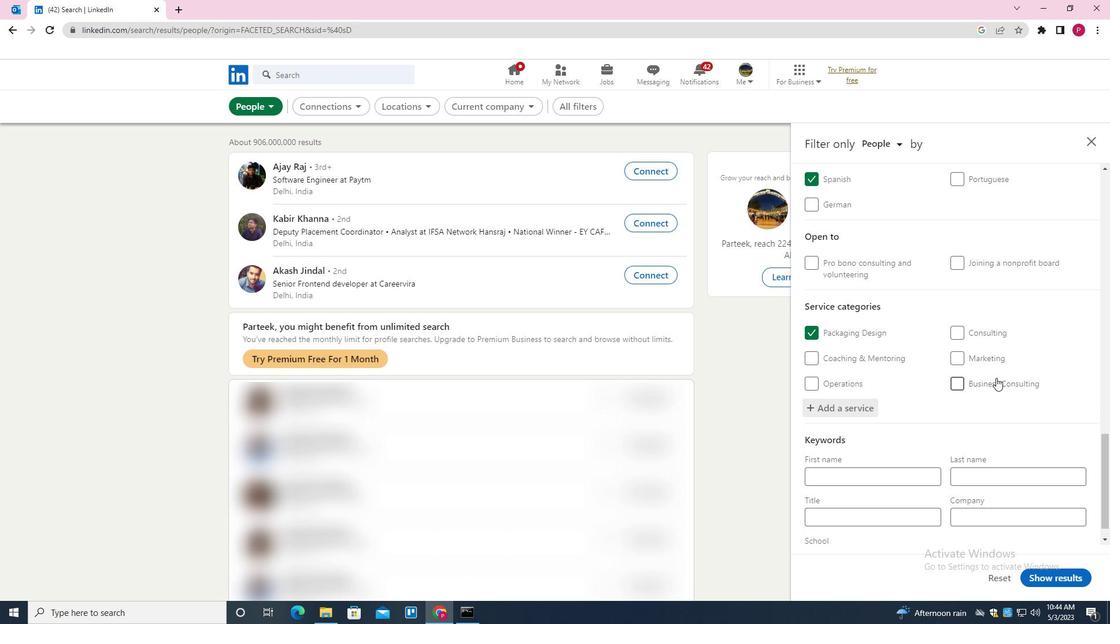 
Action: Mouse scrolled (965, 436) with delta (0, 0)
Screenshot: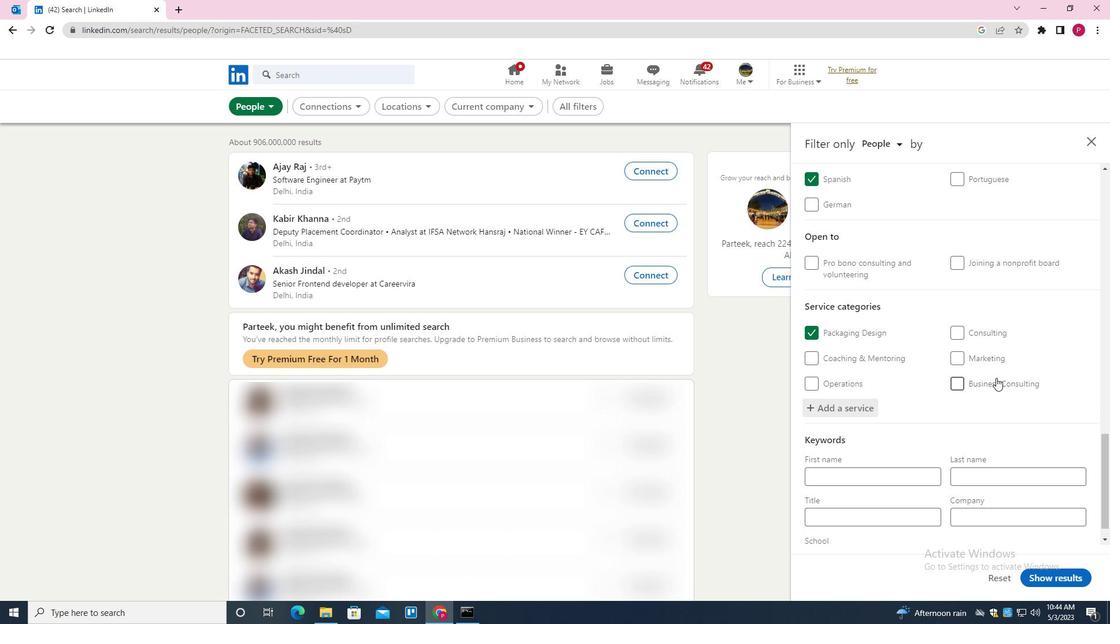 
Action: Mouse moved to (898, 492)
Screenshot: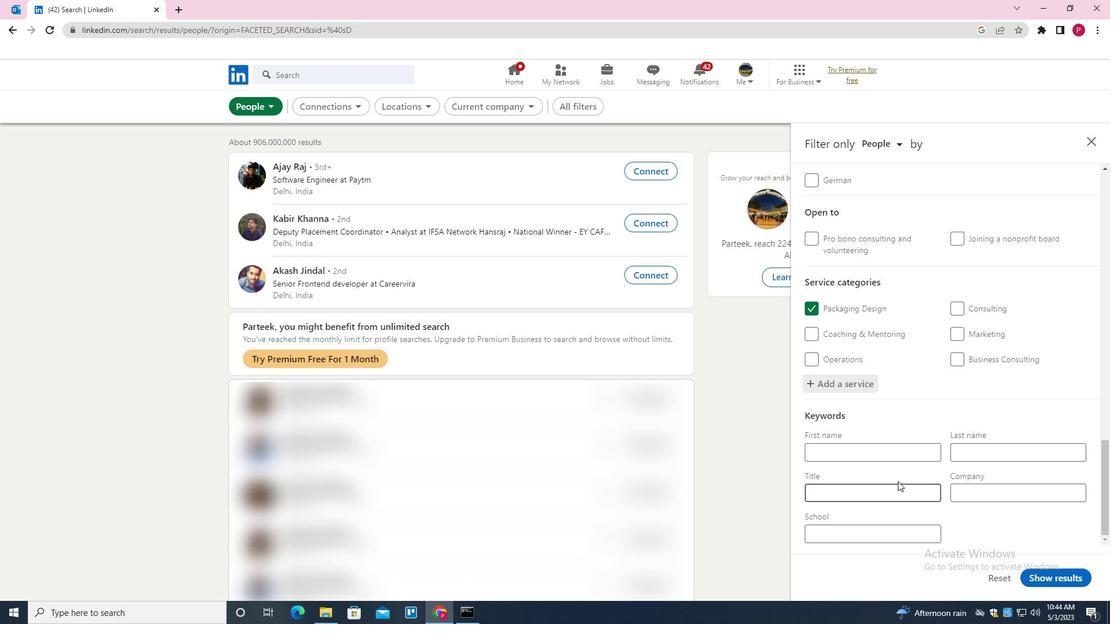 
Action: Mouse pressed left at (898, 492)
Screenshot: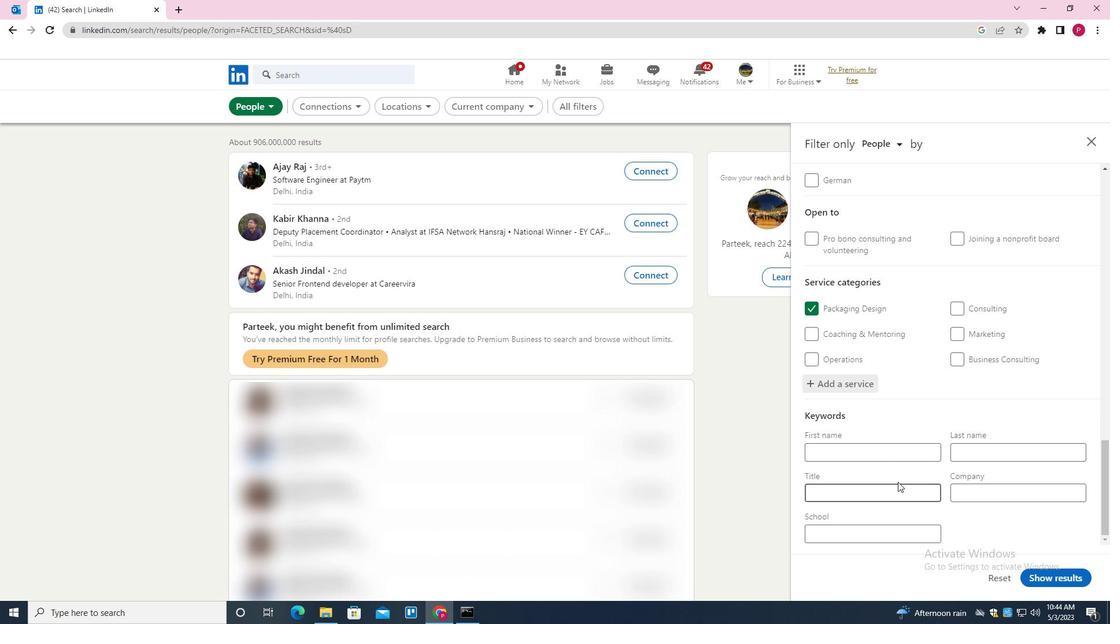 
Action: Key pressed <Key.shift><Key.shift><Key.shift><Key.shift><Key.shift><Key.shift><Key.shift><Key.shift><Key.shift><Key.shift><Key.shift><Key.shift><Key.shift><Key.shift>RESTARAUNT<Key.space><Key.backspace><Key.backspace><Key.backspace><Key.backspace><Key.backspace><Key.backspace><Key.backspace>AURANT<Key.space><Key.shift>MANAGER
Screenshot: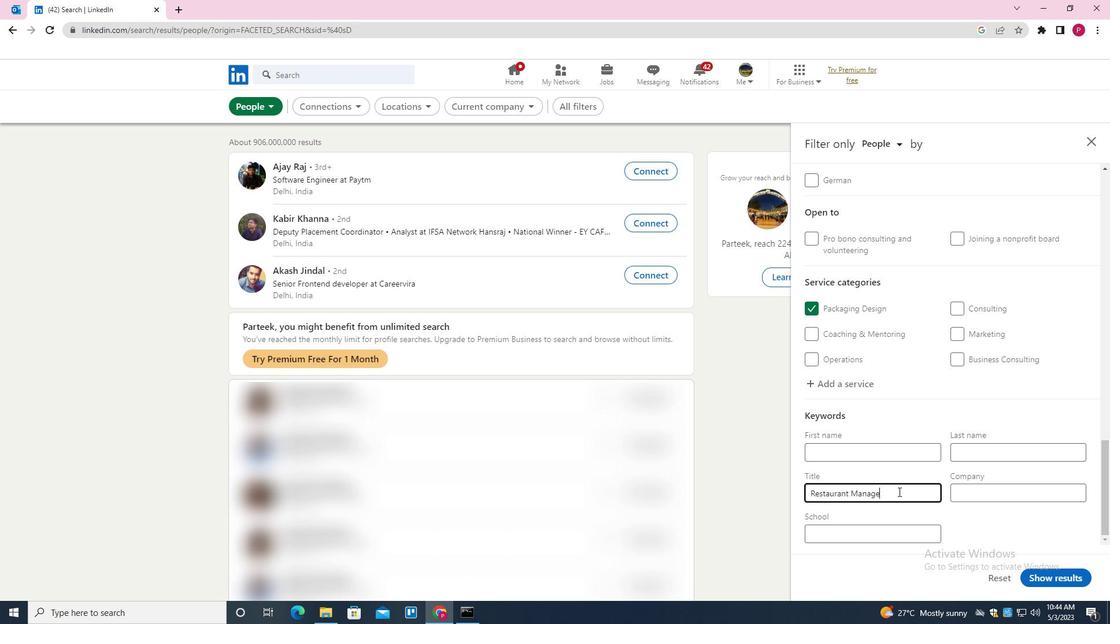 
Action: Mouse moved to (1042, 576)
Screenshot: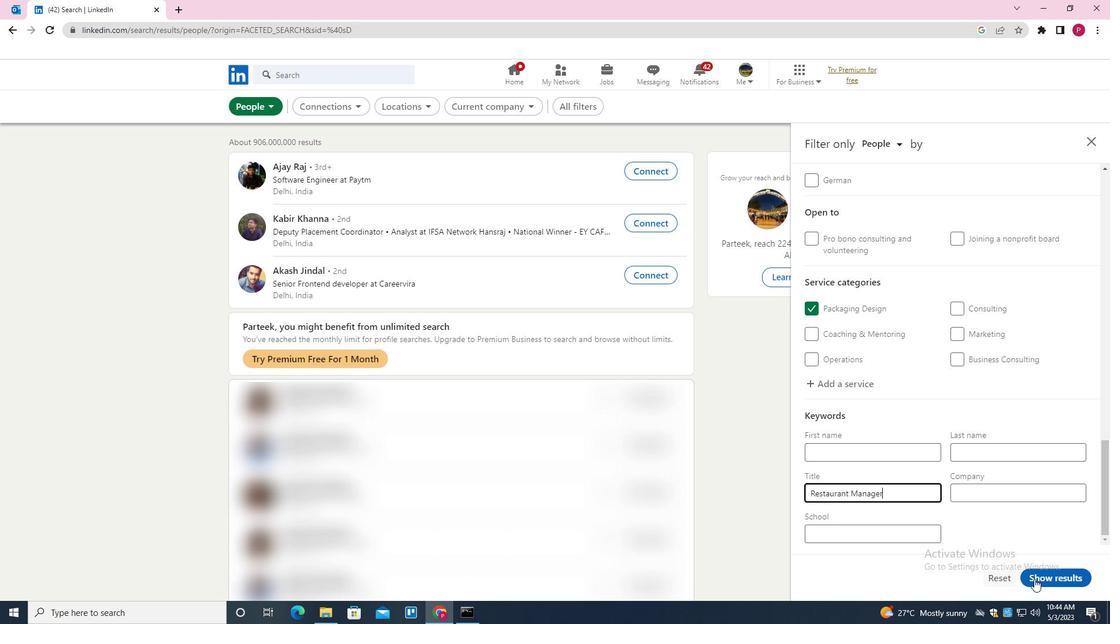 
Action: Mouse pressed left at (1042, 576)
Screenshot: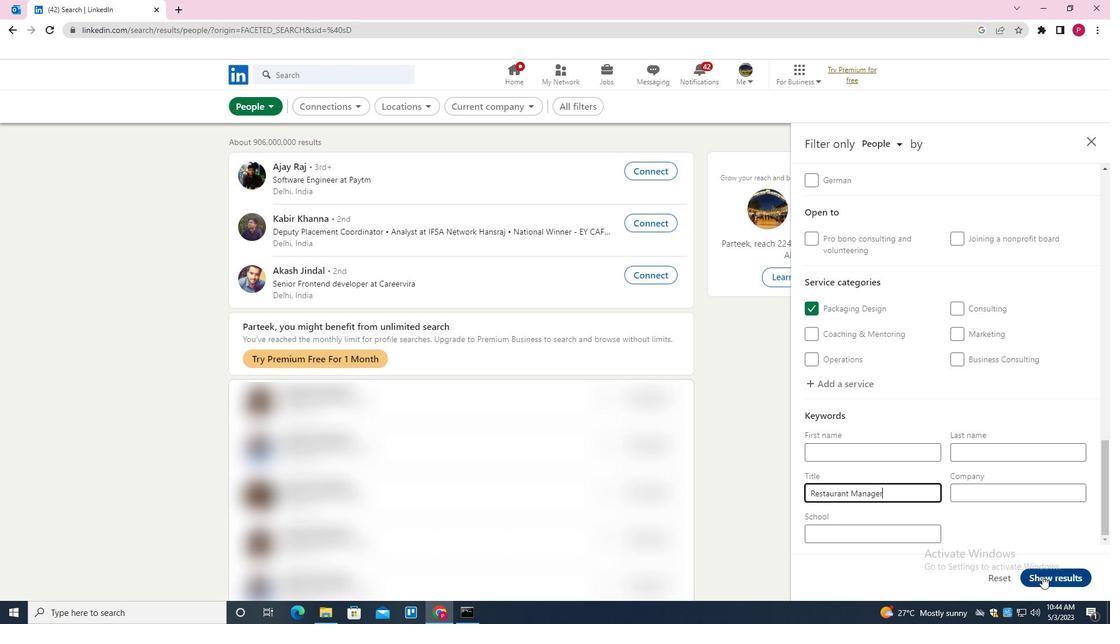 
Action: Mouse moved to (1022, 560)
Screenshot: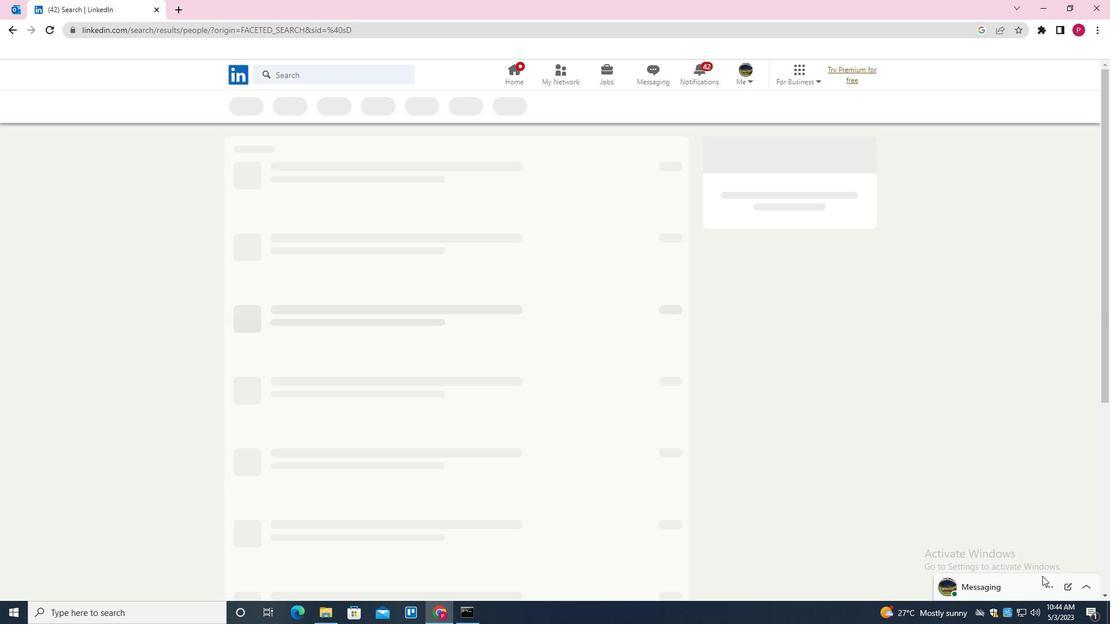 
